Task: Look for space in Sunchales, Argentina from 9th June, 2023 to 16th June, 2023 for 2 adults in price range Rs.8000 to Rs.16000. Place can be entire place with 2 bedrooms having 2 beds and 1 bathroom. Property type can be flat. Amenities needed are: heating, . Booking option can be shelf check-in. Required host language is English.
Action: Mouse moved to (395, 85)
Screenshot: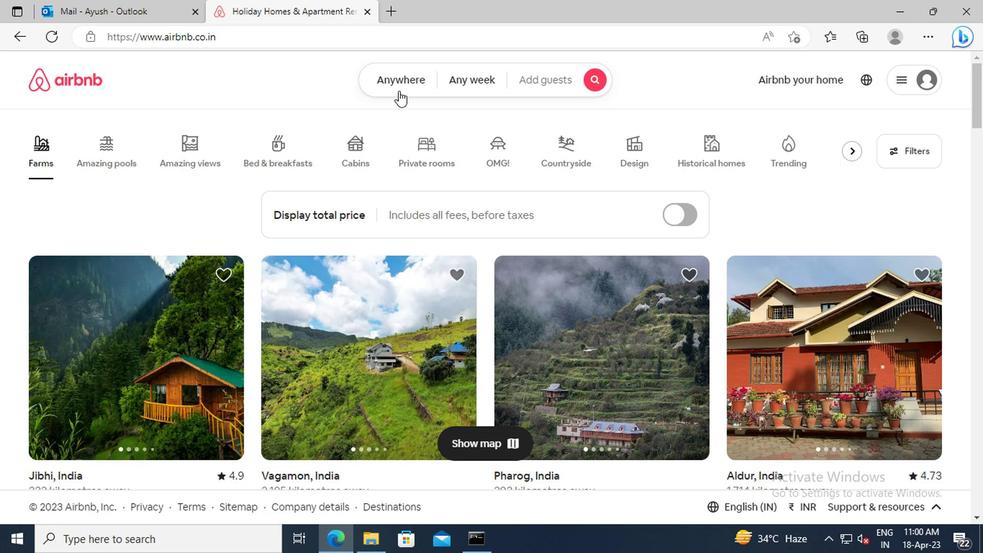 
Action: Mouse pressed left at (395, 85)
Screenshot: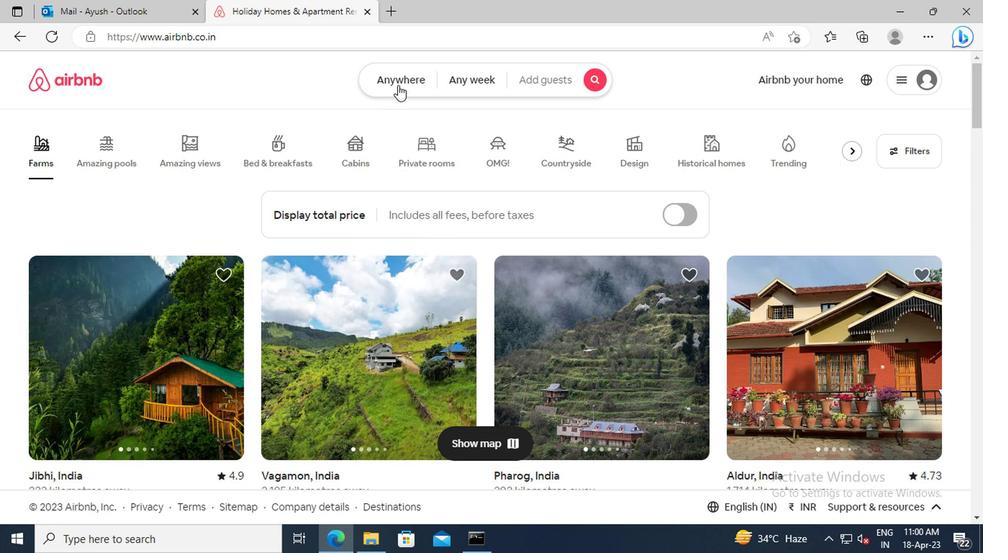 
Action: Mouse moved to (245, 139)
Screenshot: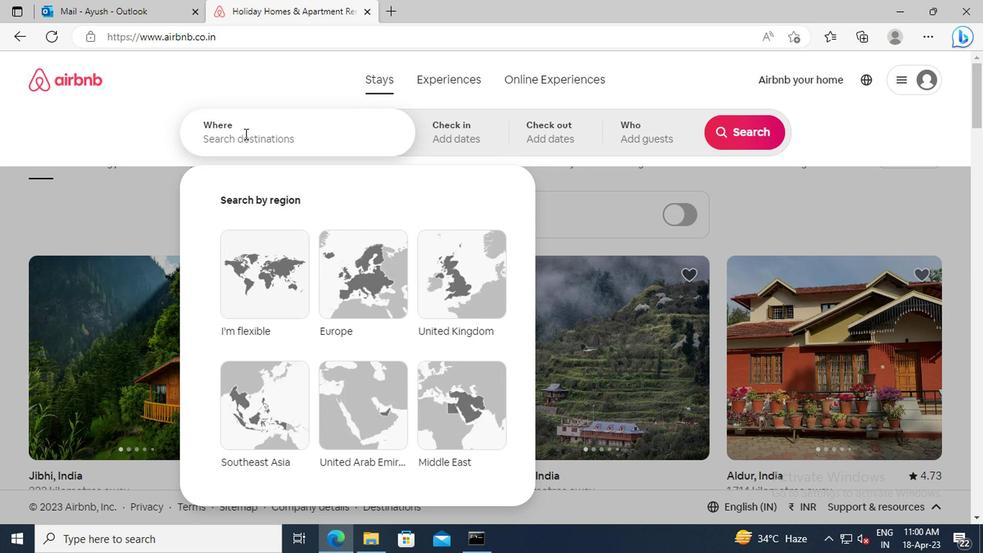 
Action: Mouse pressed left at (245, 139)
Screenshot: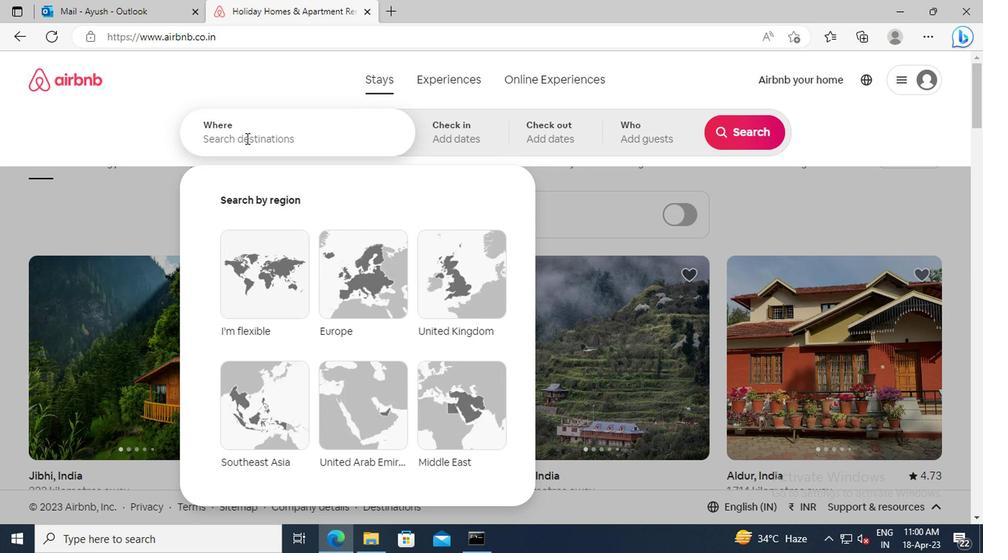 
Action: Key pressed <Key.shift>SUNCHALES,<Key.space><Key.shift>ARGENTINA<Key.enter>
Screenshot: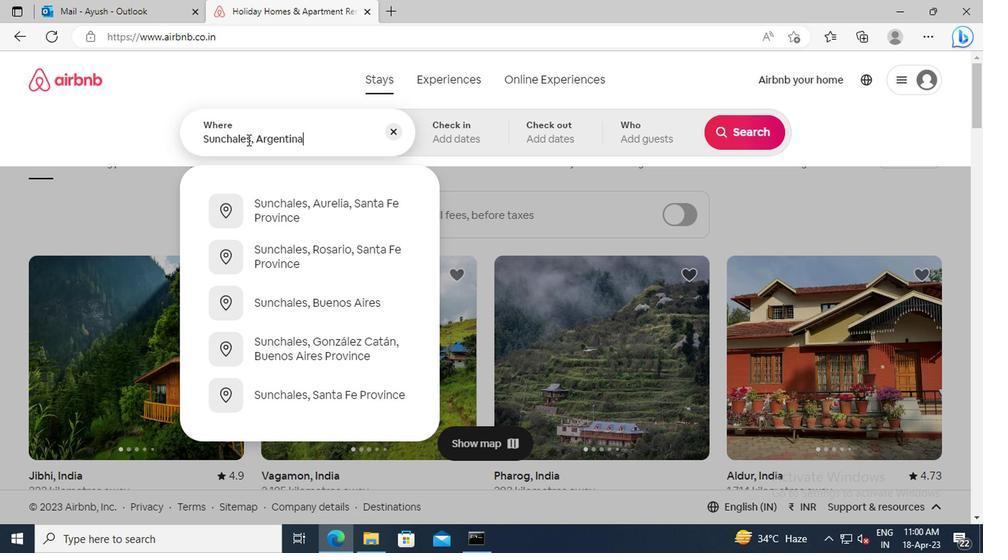 
Action: Mouse moved to (731, 249)
Screenshot: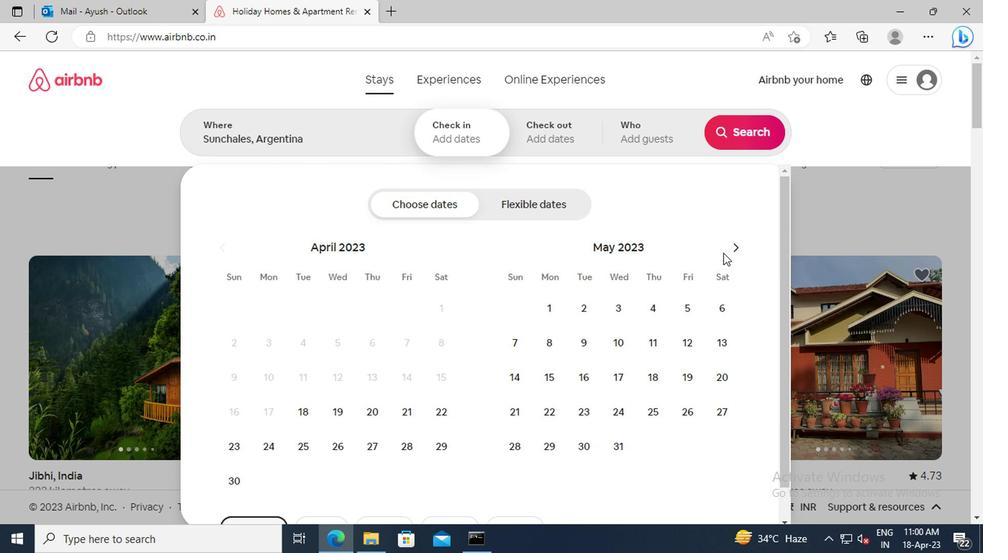 
Action: Mouse pressed left at (731, 249)
Screenshot: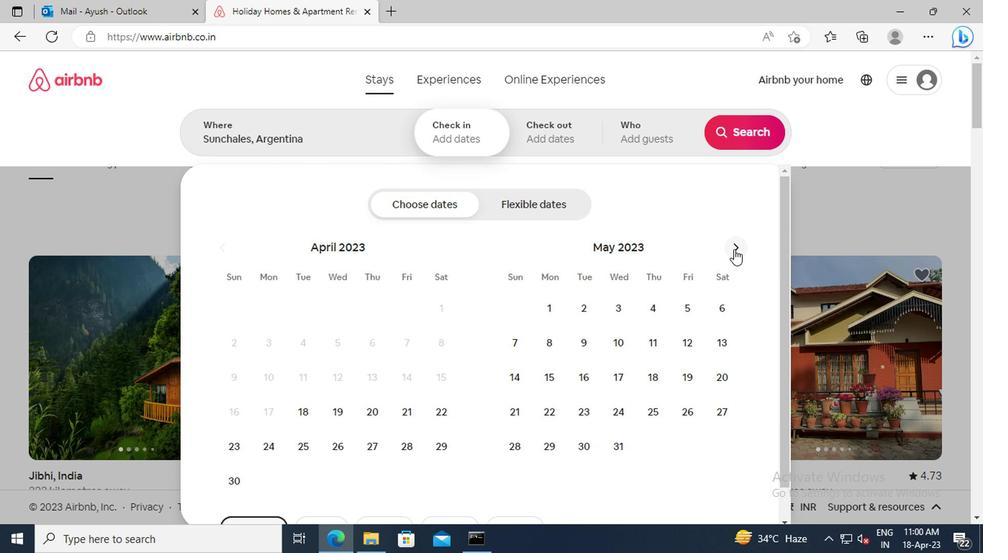 
Action: Mouse moved to (690, 348)
Screenshot: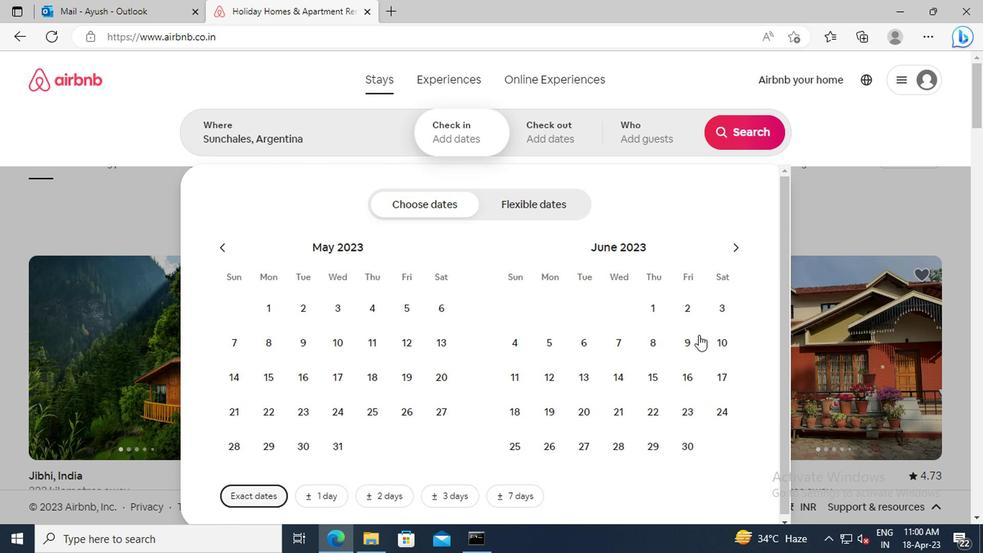 
Action: Mouse pressed left at (690, 348)
Screenshot: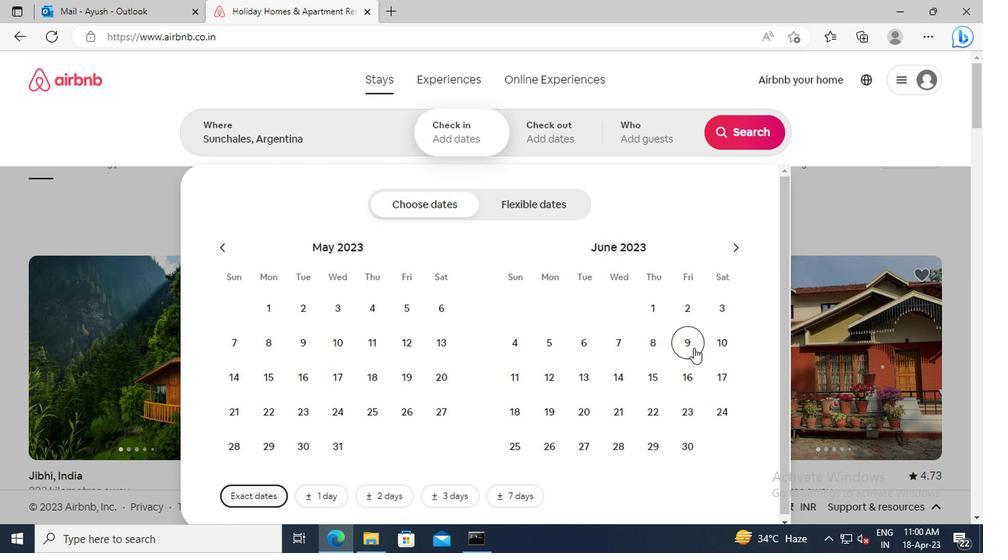 
Action: Mouse moved to (688, 374)
Screenshot: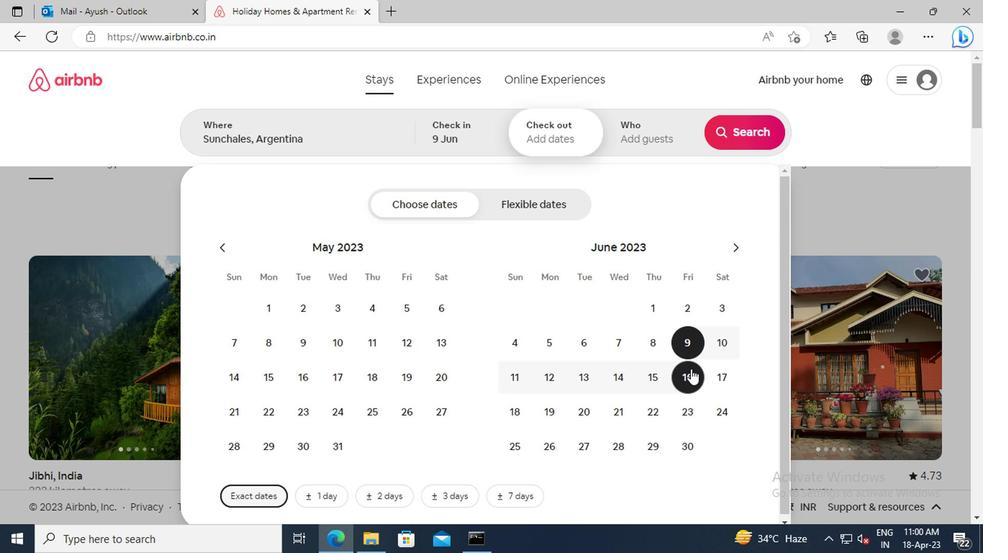 
Action: Mouse pressed left at (688, 374)
Screenshot: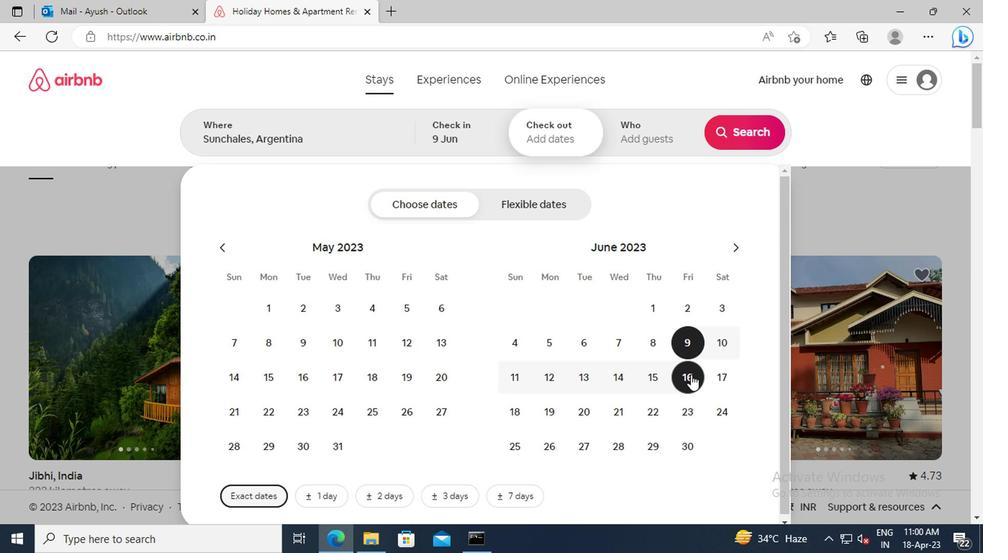 
Action: Mouse moved to (642, 143)
Screenshot: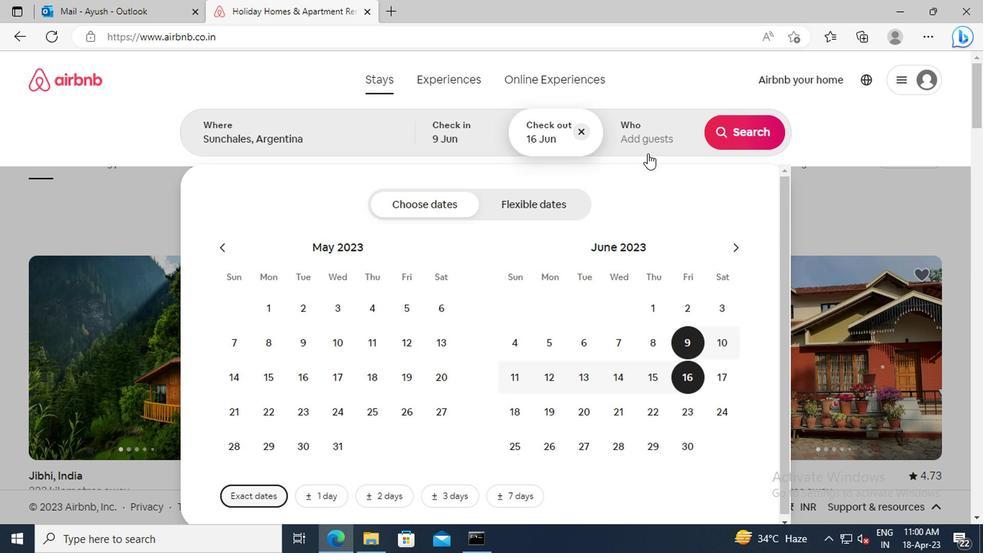 
Action: Mouse pressed left at (642, 143)
Screenshot: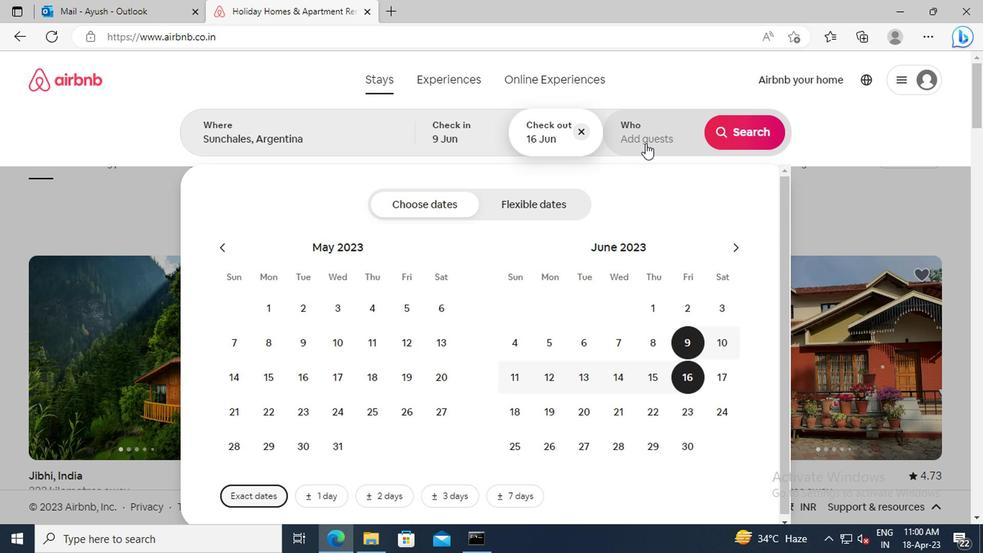 
Action: Mouse moved to (745, 209)
Screenshot: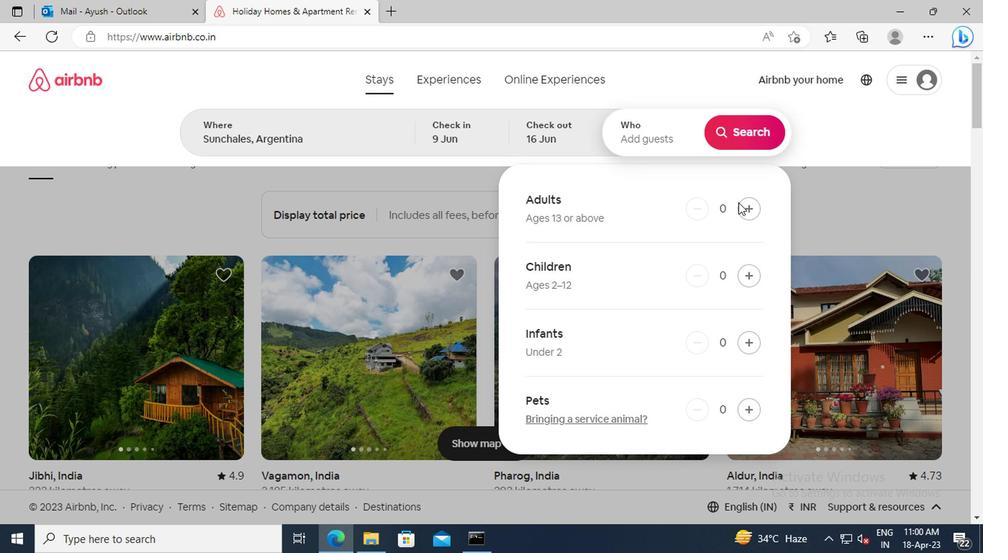 
Action: Mouse pressed left at (745, 209)
Screenshot: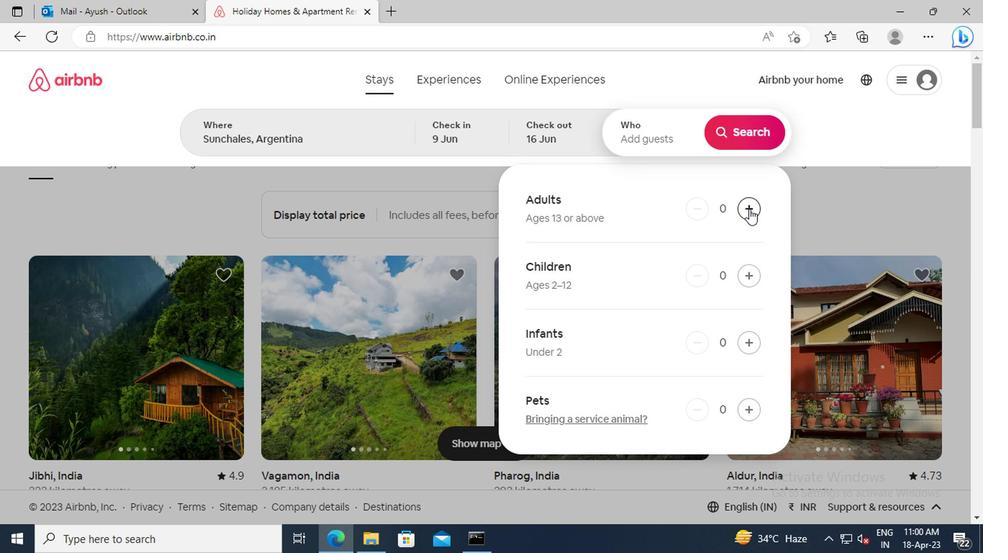 
Action: Mouse pressed left at (745, 209)
Screenshot: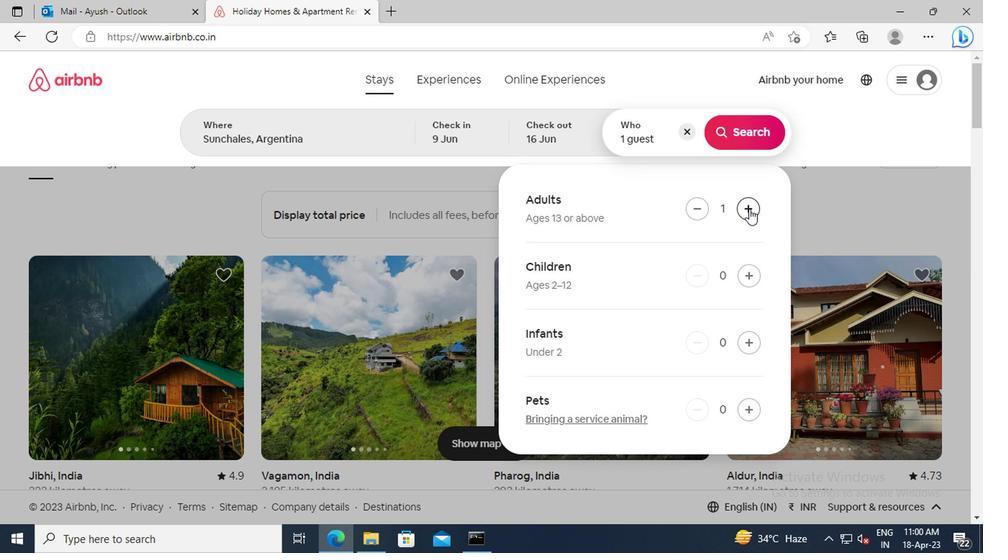 
Action: Mouse moved to (742, 133)
Screenshot: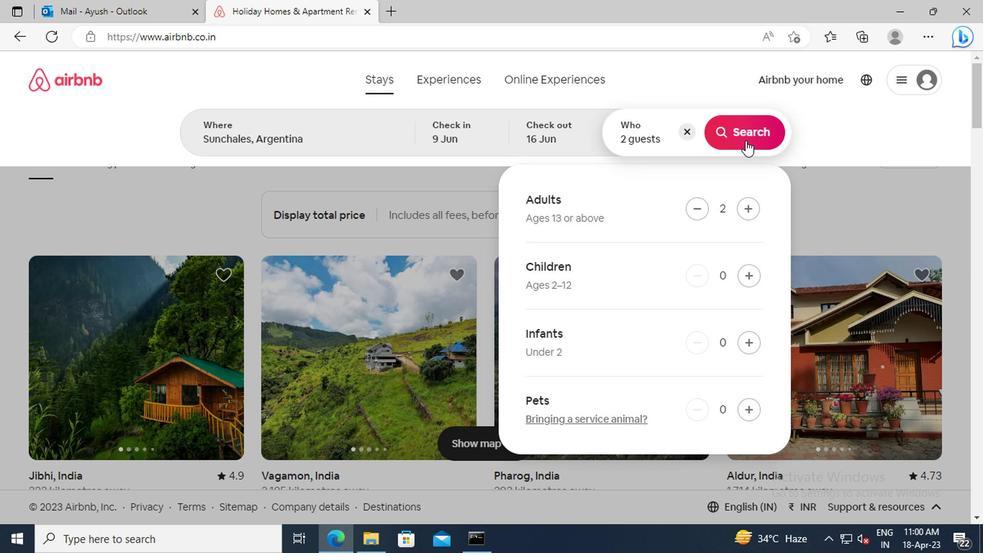 
Action: Mouse pressed left at (742, 133)
Screenshot: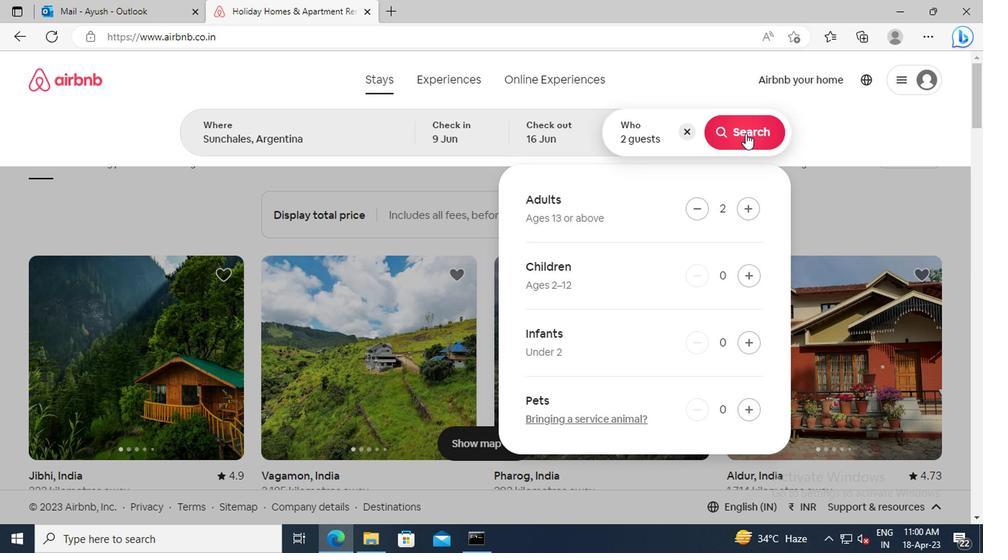 
Action: Mouse moved to (908, 139)
Screenshot: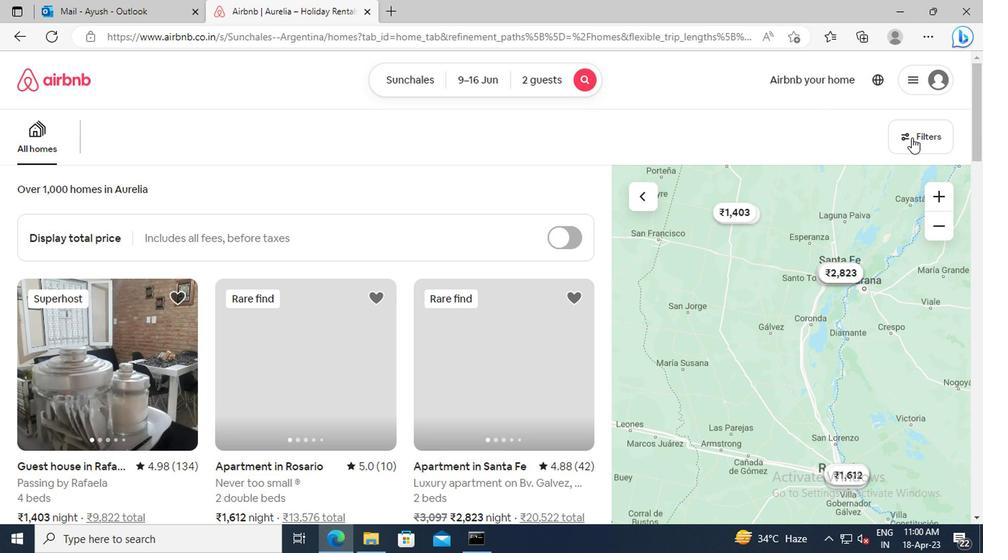
Action: Mouse pressed left at (908, 139)
Screenshot: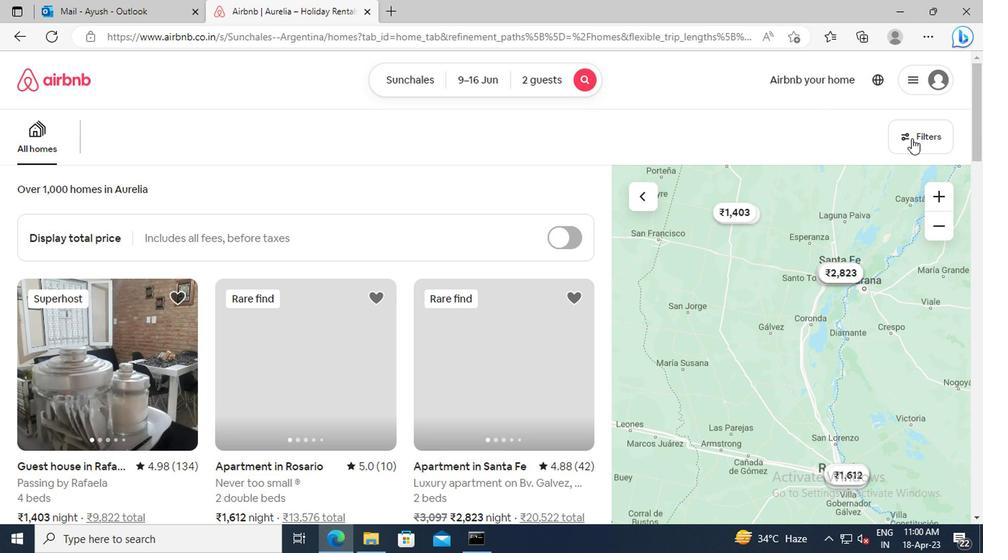 
Action: Mouse moved to (317, 327)
Screenshot: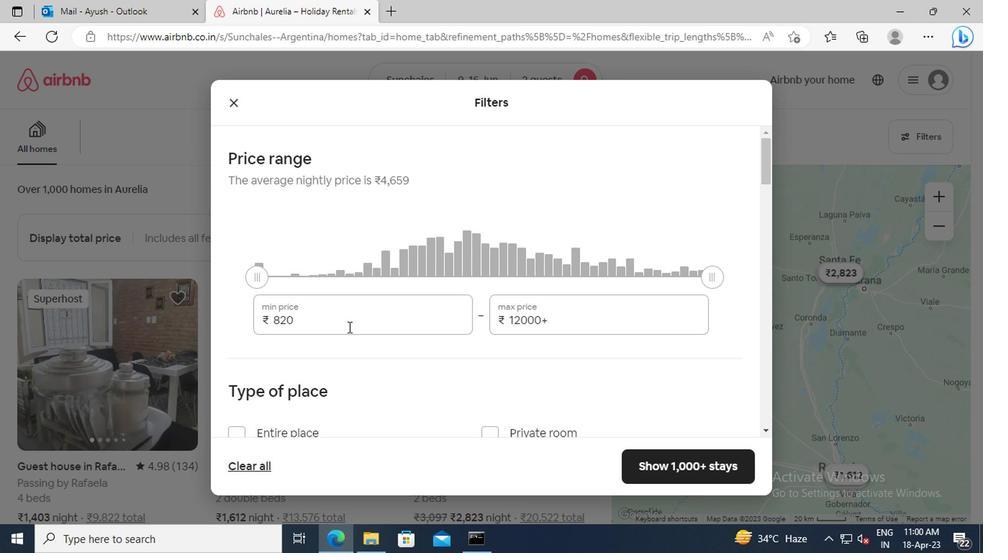 
Action: Mouse pressed left at (317, 327)
Screenshot: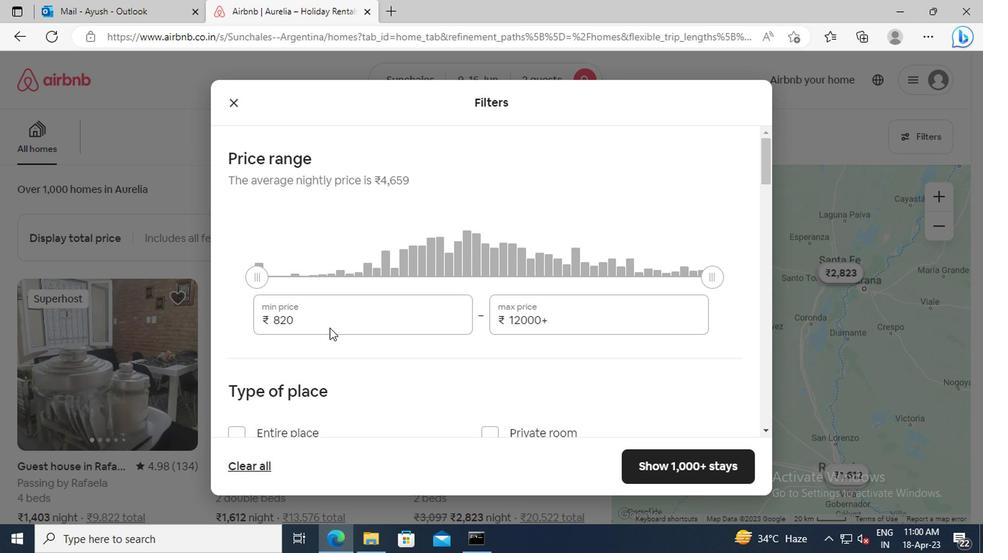 
Action: Mouse moved to (316, 323)
Screenshot: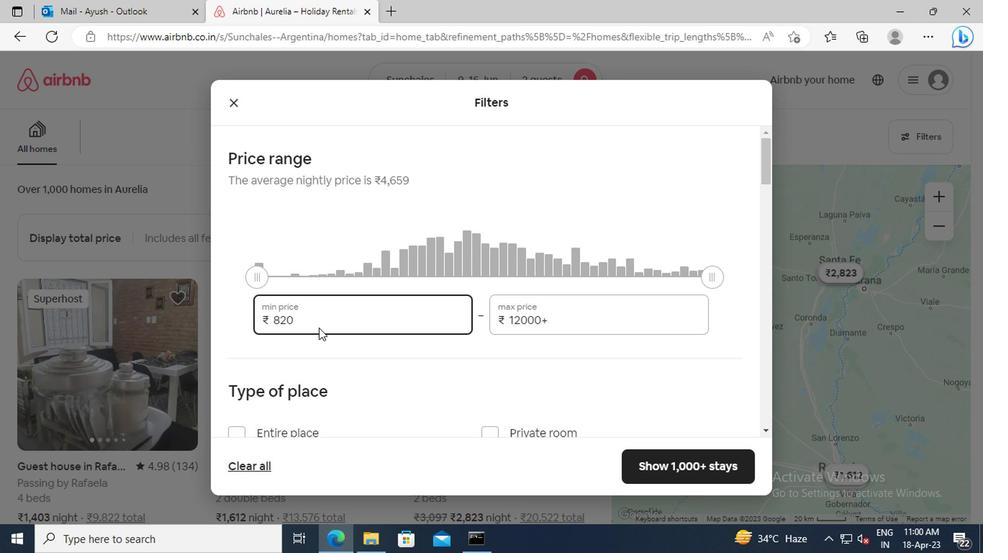 
Action: Key pressed <Key.backspace><Key.backspace><Key.backspace>8000<Key.tab><Key.delete>16000
Screenshot: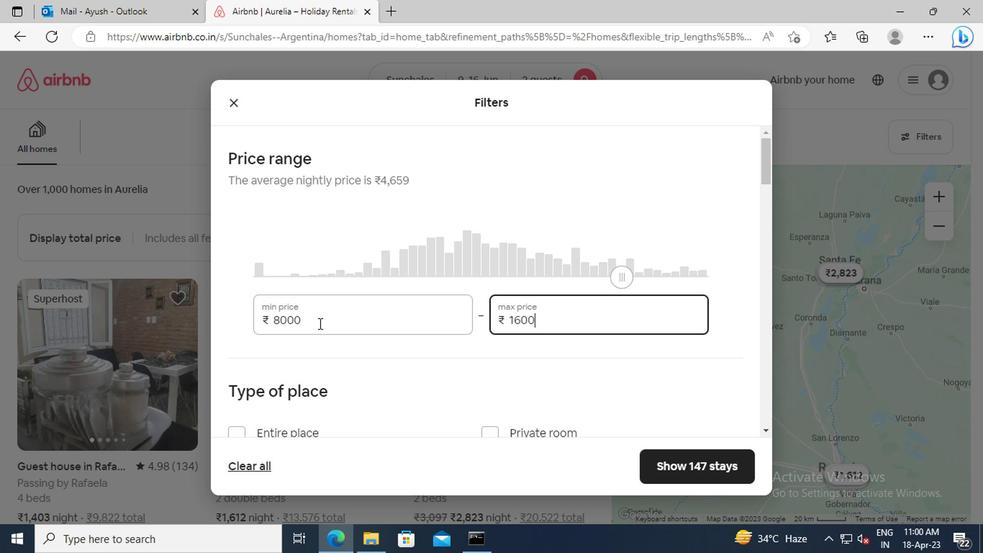 
Action: Mouse scrolled (316, 323) with delta (0, 0)
Screenshot: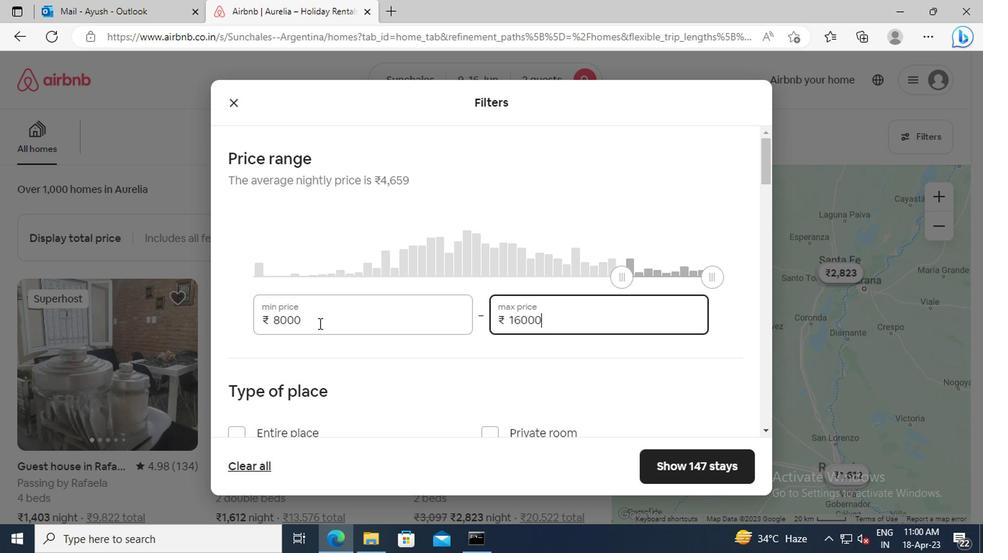 
Action: Mouse moved to (339, 304)
Screenshot: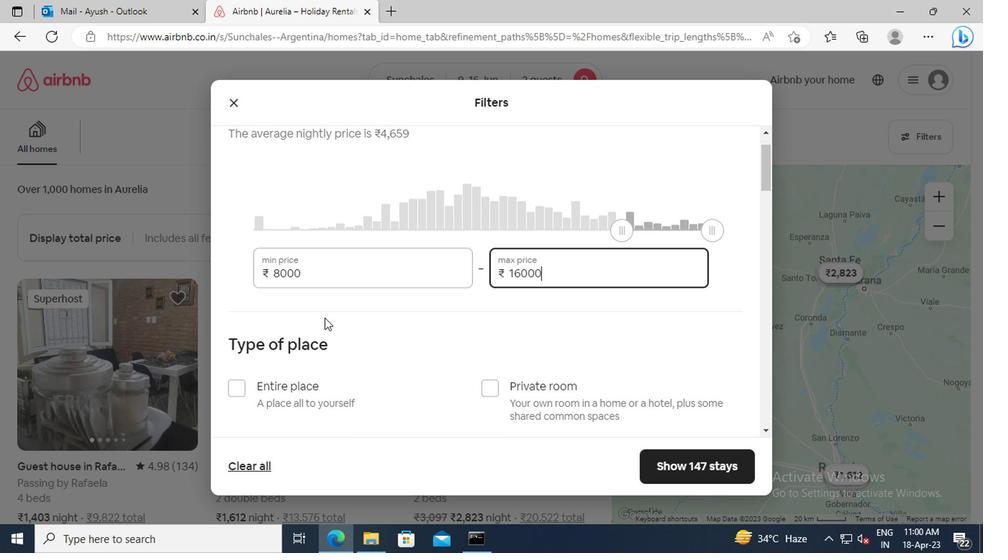 
Action: Mouse scrolled (339, 304) with delta (0, 0)
Screenshot: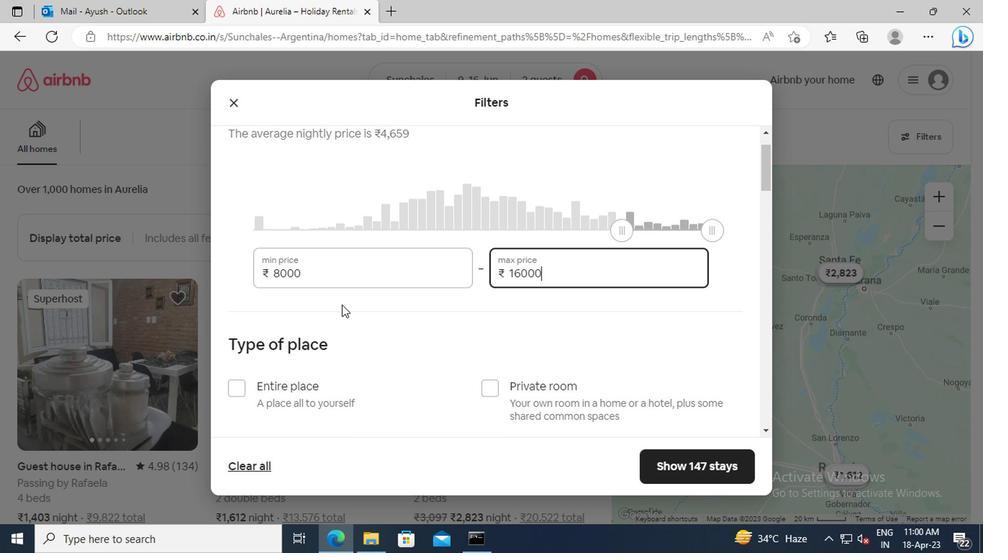 
Action: Mouse moved to (238, 341)
Screenshot: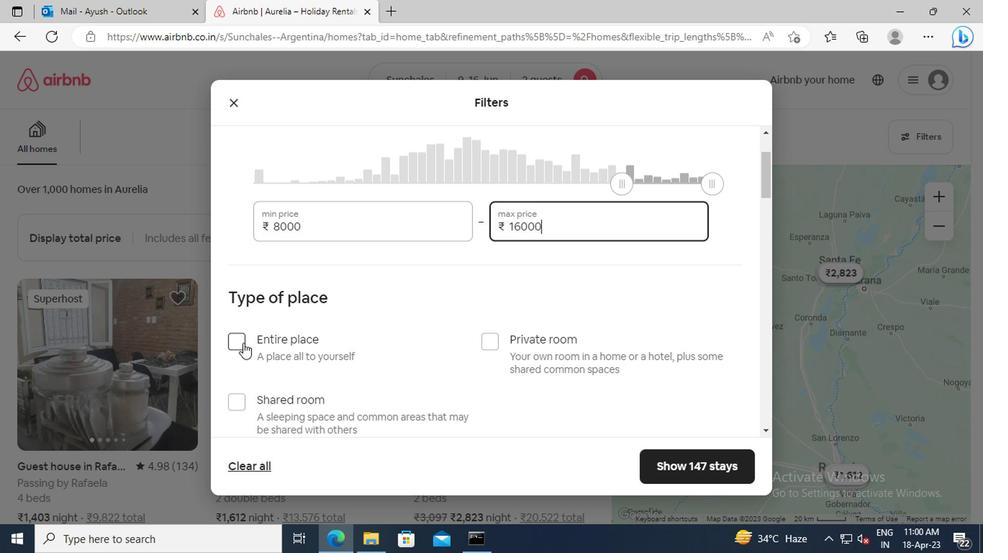
Action: Mouse pressed left at (238, 341)
Screenshot: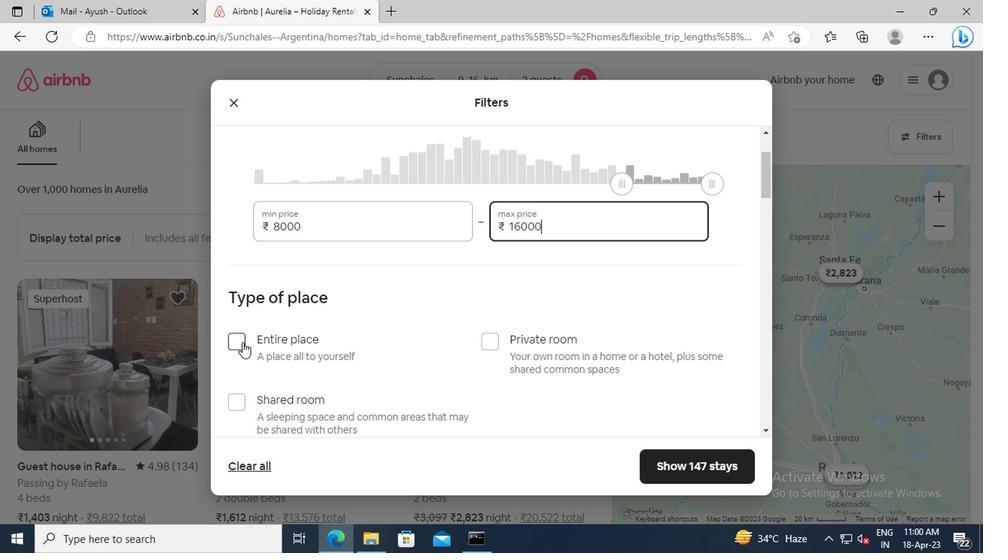 
Action: Mouse moved to (417, 314)
Screenshot: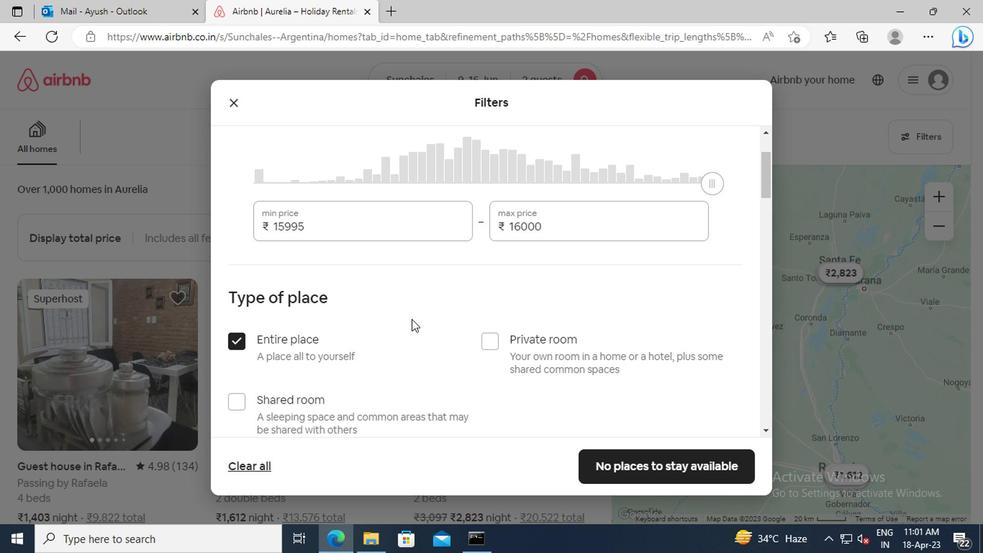 
Action: Mouse scrolled (417, 313) with delta (0, -1)
Screenshot: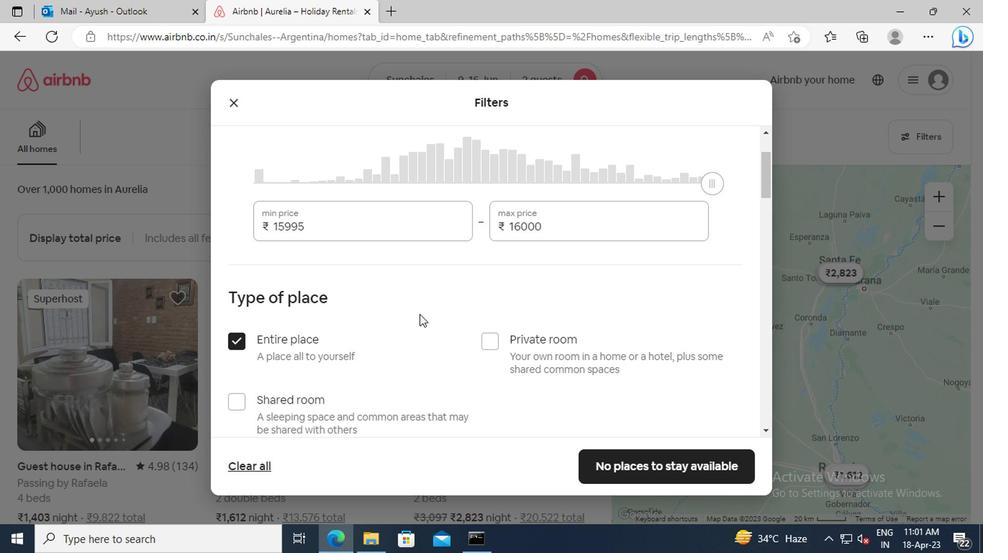 
Action: Mouse scrolled (417, 313) with delta (0, -1)
Screenshot: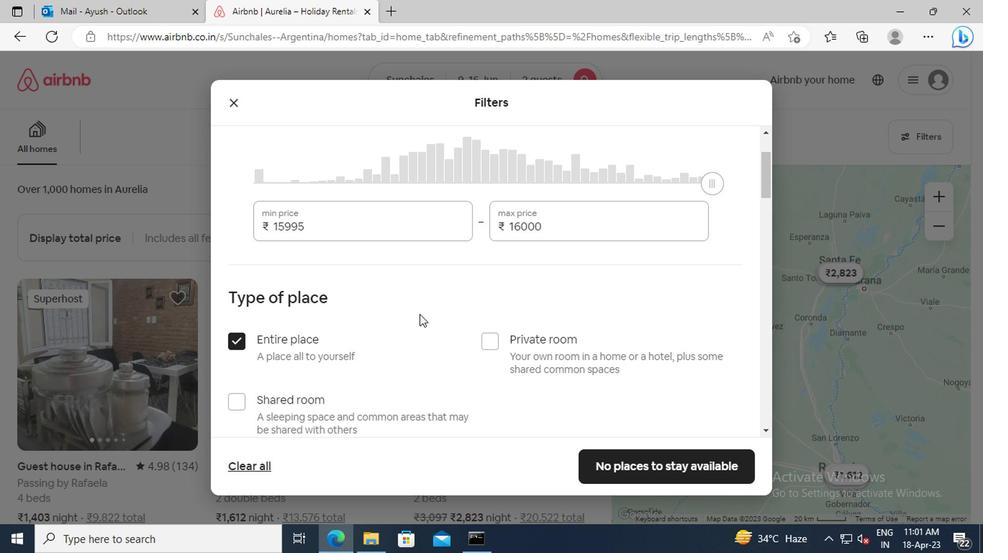 
Action: Mouse scrolled (417, 313) with delta (0, -1)
Screenshot: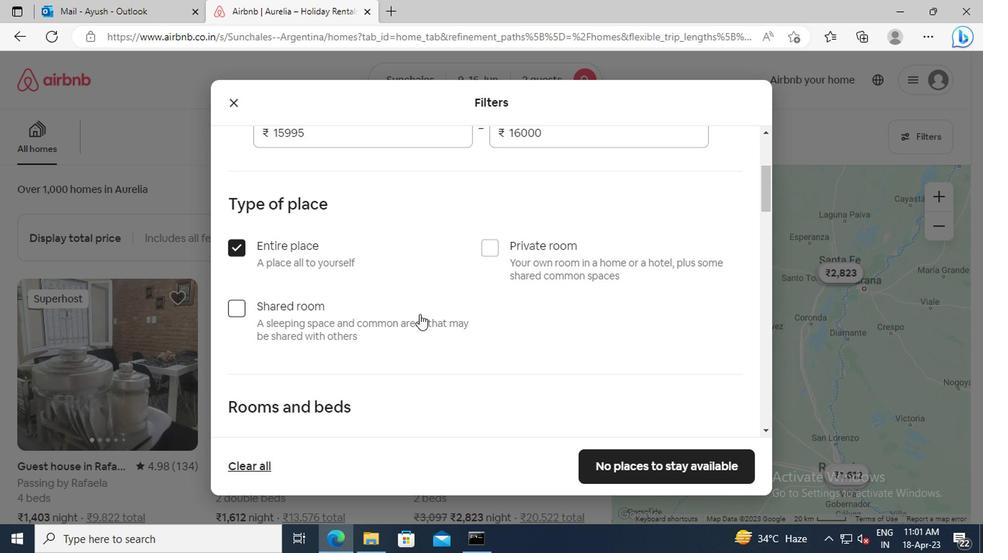 
Action: Mouse scrolled (417, 313) with delta (0, -1)
Screenshot: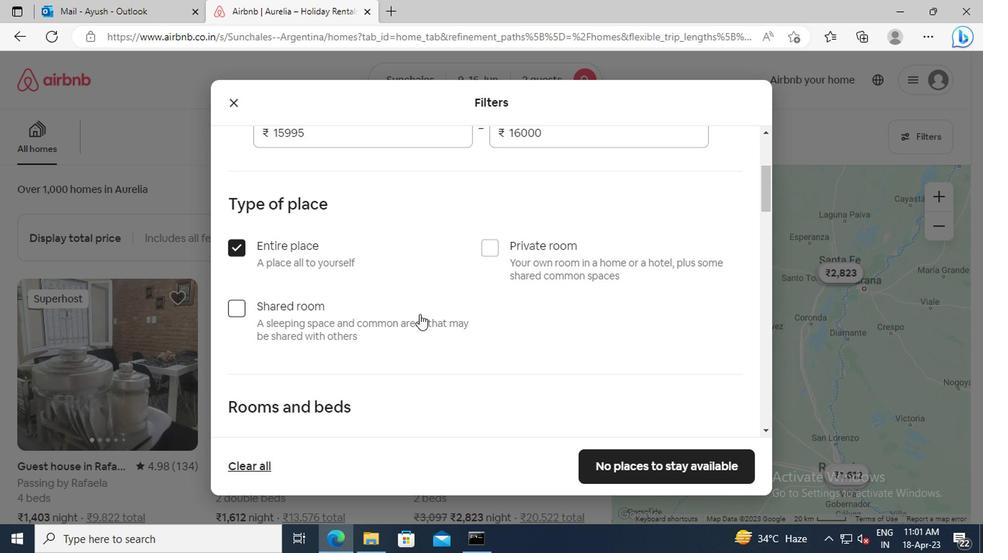 
Action: Mouse moved to (425, 273)
Screenshot: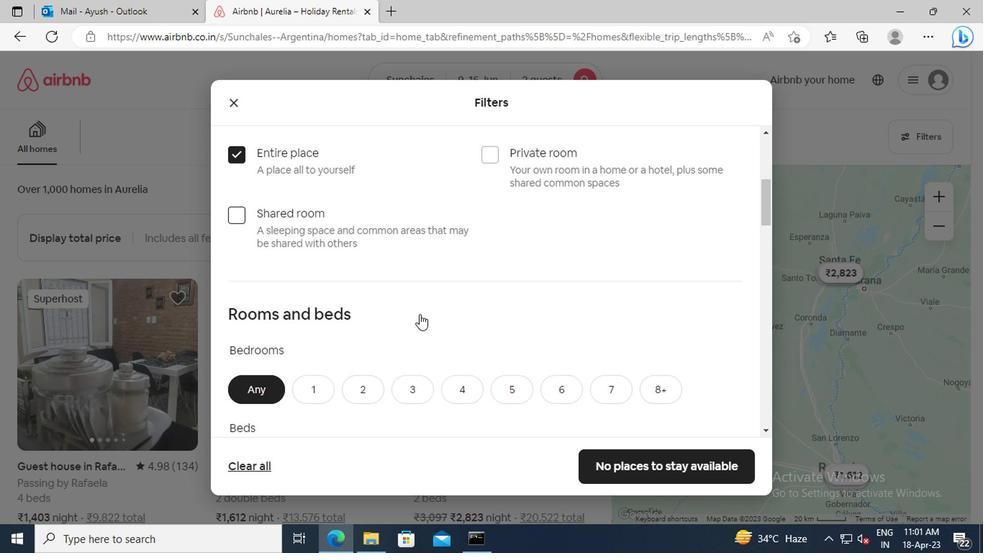 
Action: Mouse scrolled (425, 272) with delta (0, 0)
Screenshot: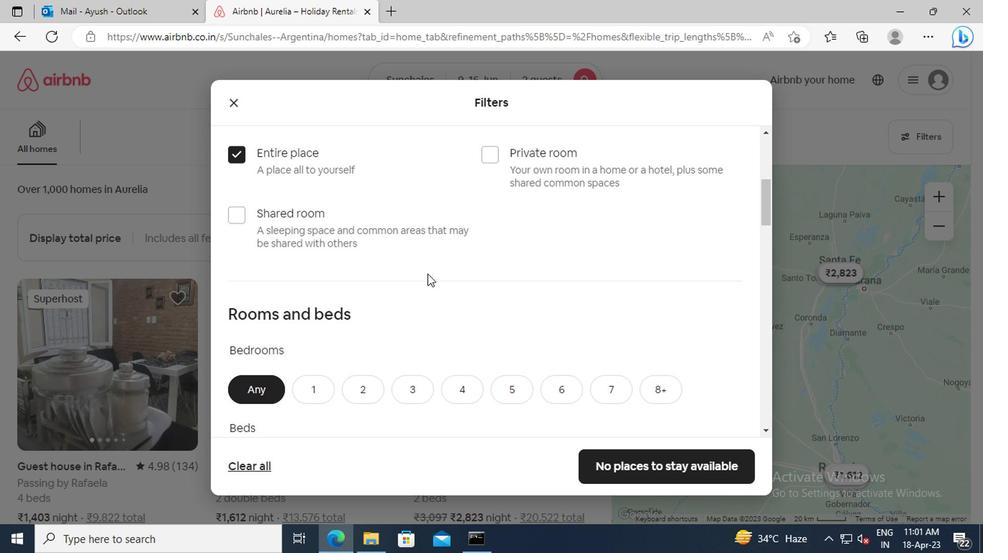 
Action: Mouse scrolled (425, 272) with delta (0, 0)
Screenshot: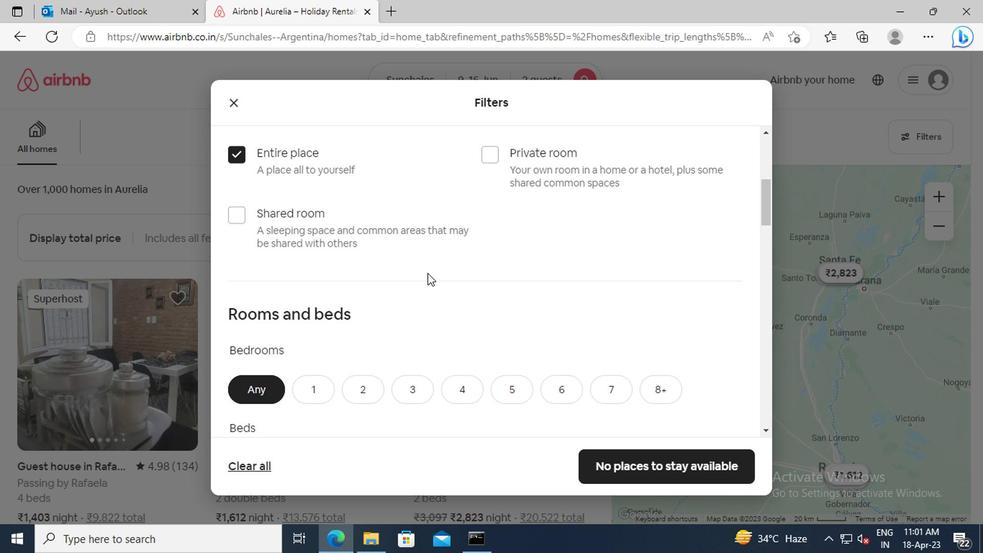 
Action: Mouse moved to (366, 295)
Screenshot: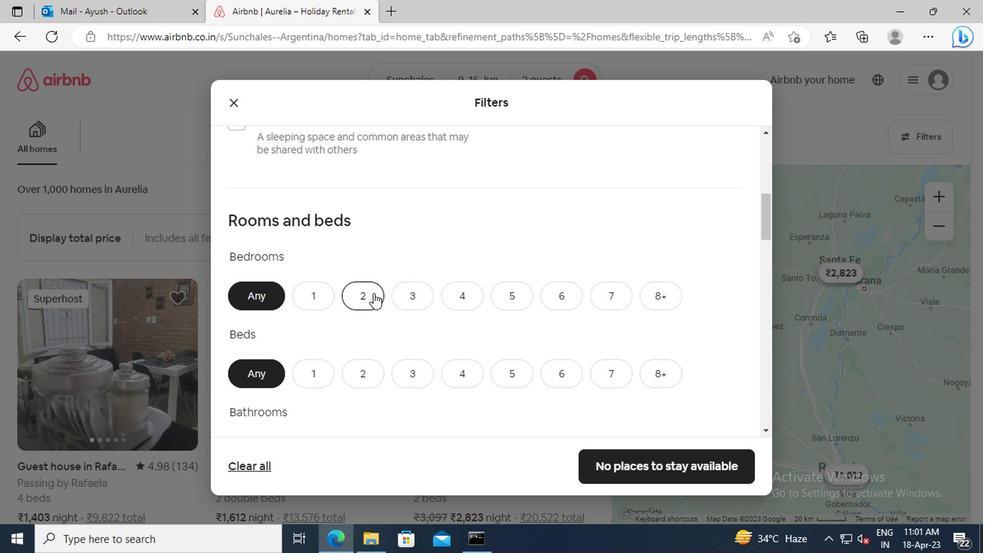 
Action: Mouse pressed left at (366, 295)
Screenshot: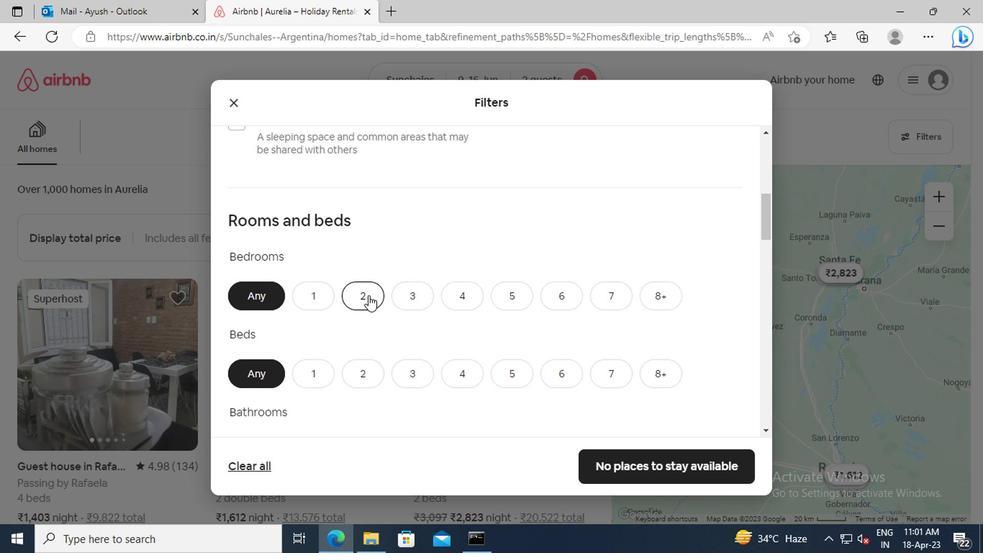 
Action: Mouse scrolled (366, 295) with delta (0, 0)
Screenshot: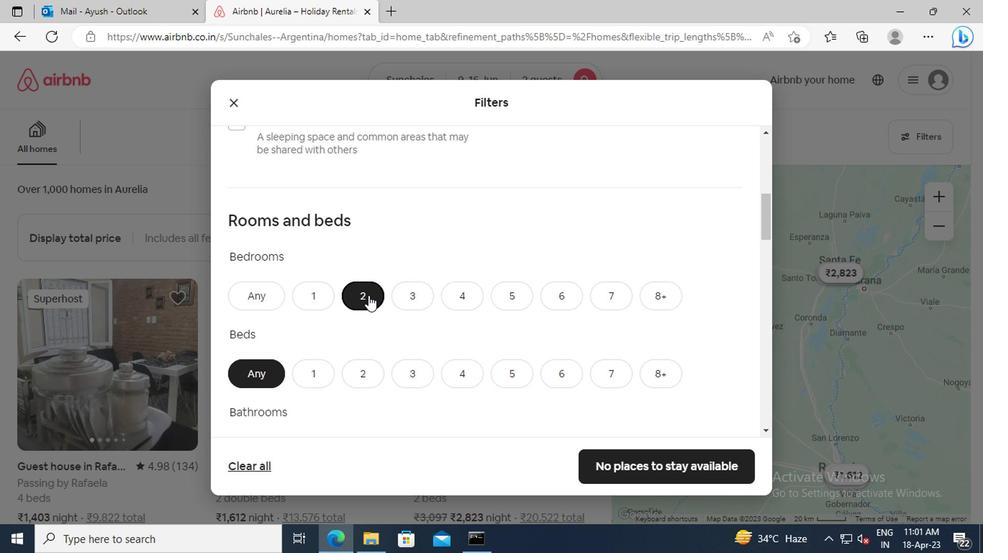 
Action: Mouse moved to (366, 325)
Screenshot: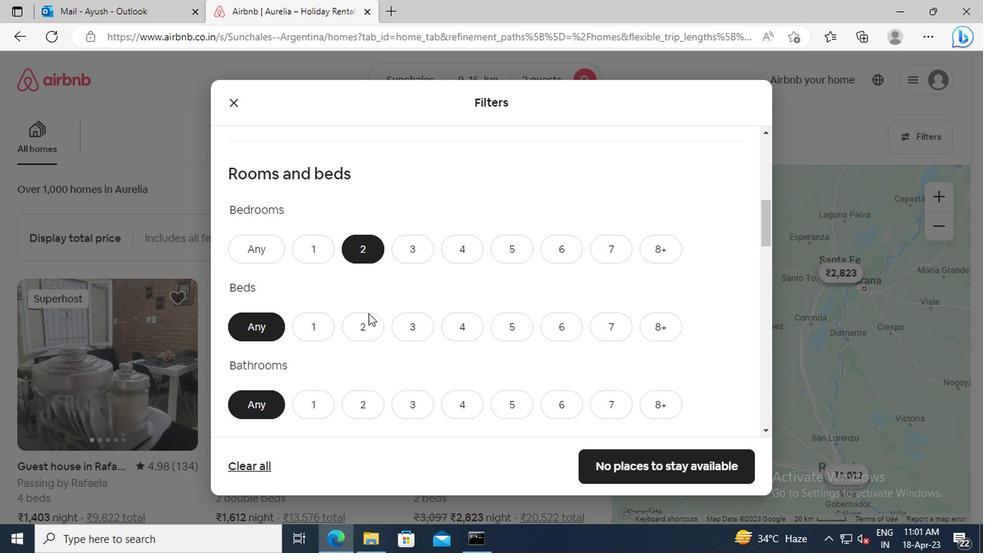 
Action: Mouse pressed left at (366, 325)
Screenshot: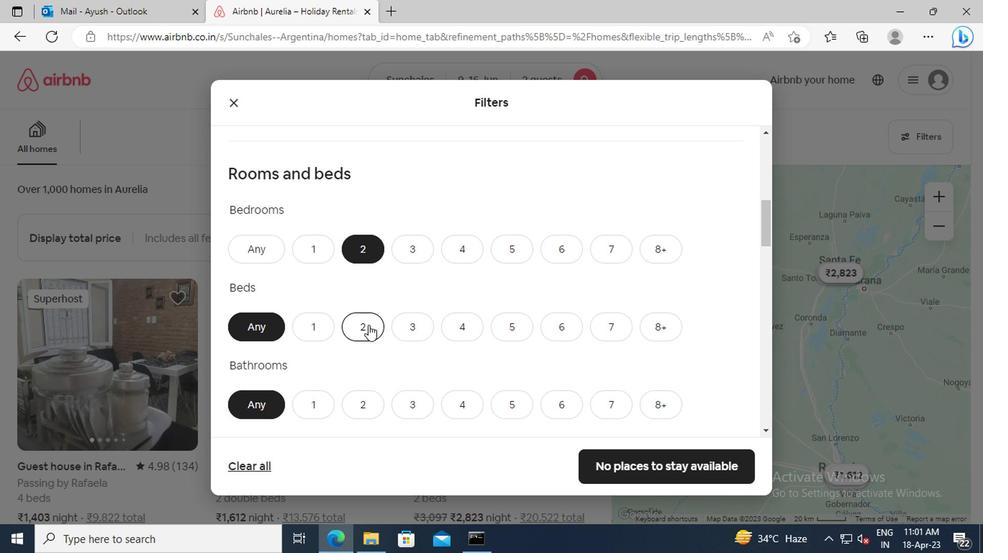 
Action: Mouse scrolled (366, 324) with delta (0, -1)
Screenshot: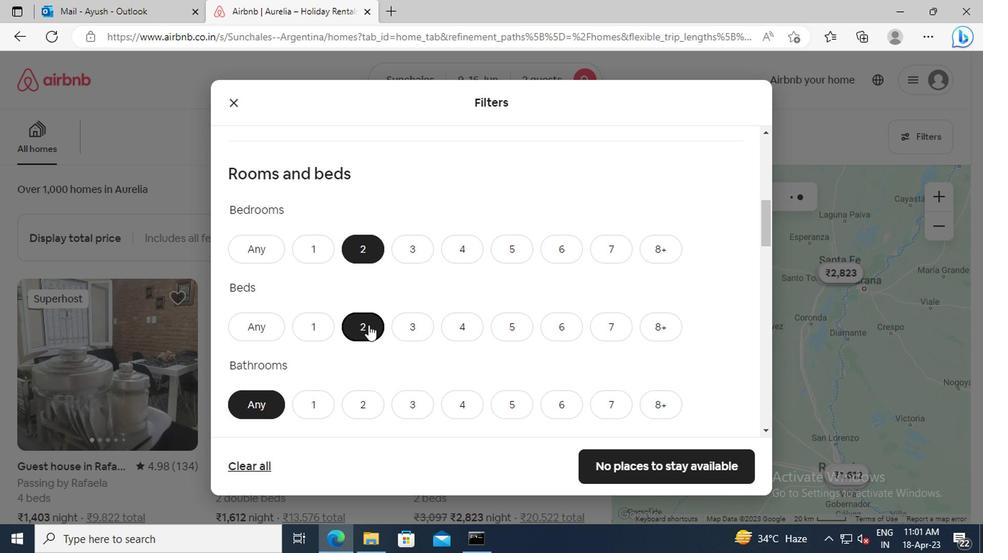
Action: Mouse scrolled (366, 324) with delta (0, -1)
Screenshot: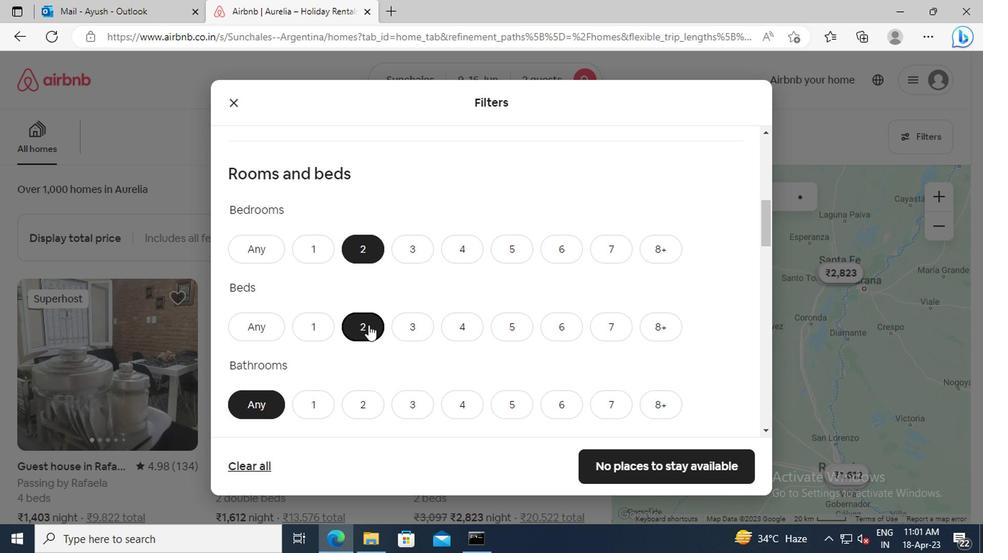 
Action: Mouse moved to (321, 317)
Screenshot: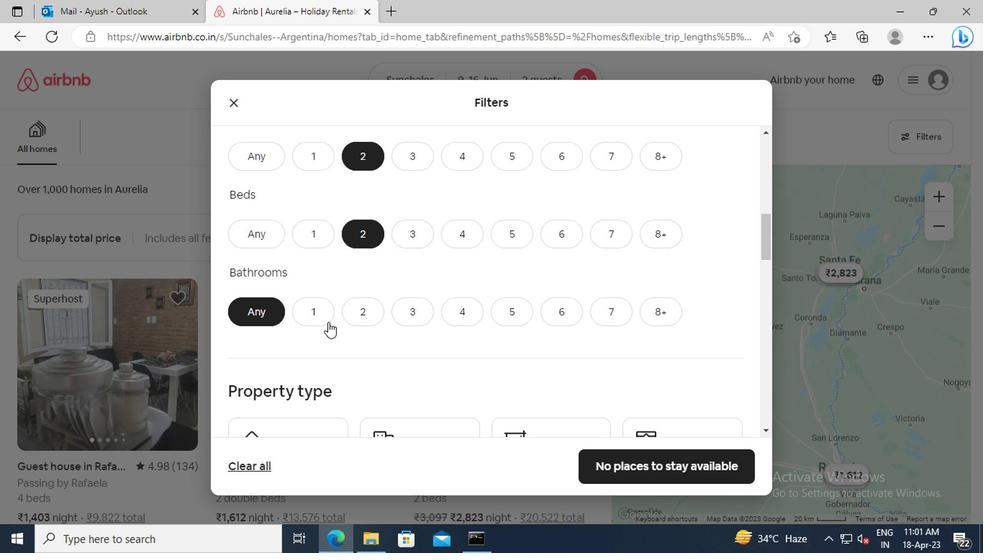 
Action: Mouse pressed left at (321, 317)
Screenshot: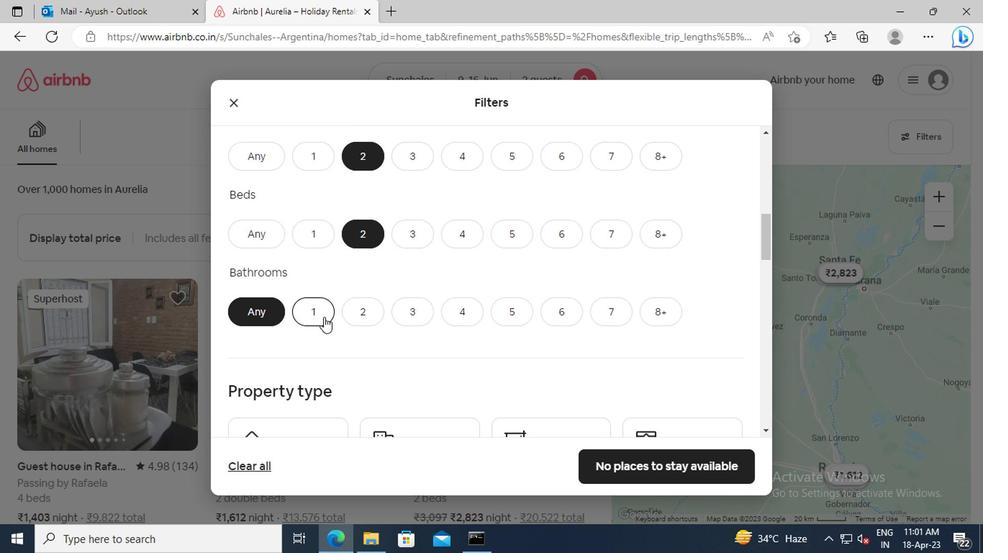 
Action: Mouse scrolled (321, 316) with delta (0, 0)
Screenshot: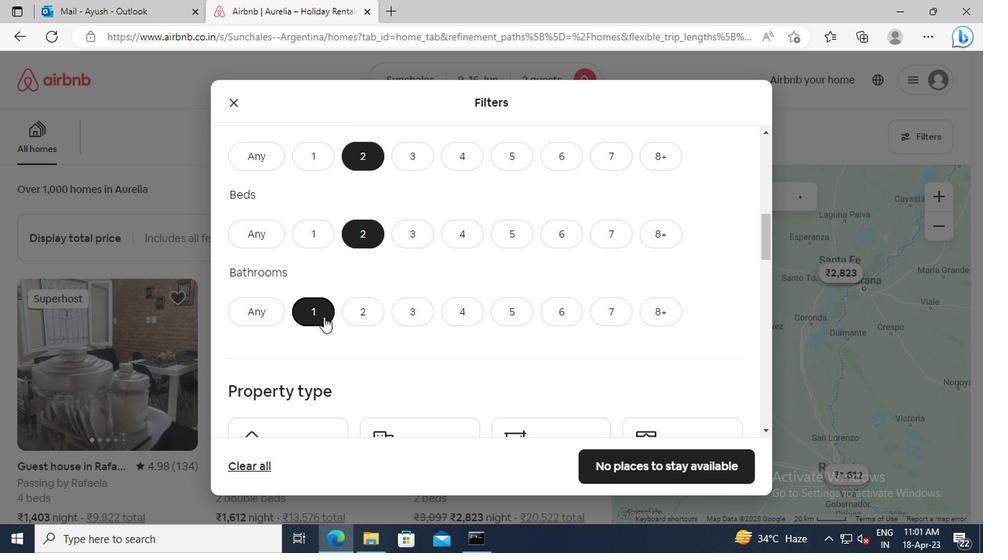 
Action: Mouse scrolled (321, 316) with delta (0, 0)
Screenshot: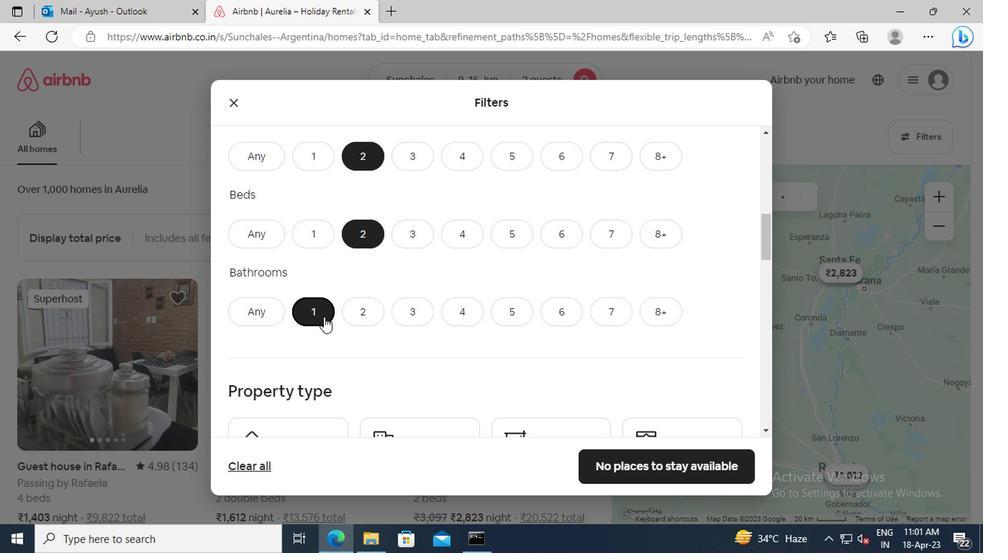 
Action: Mouse moved to (343, 293)
Screenshot: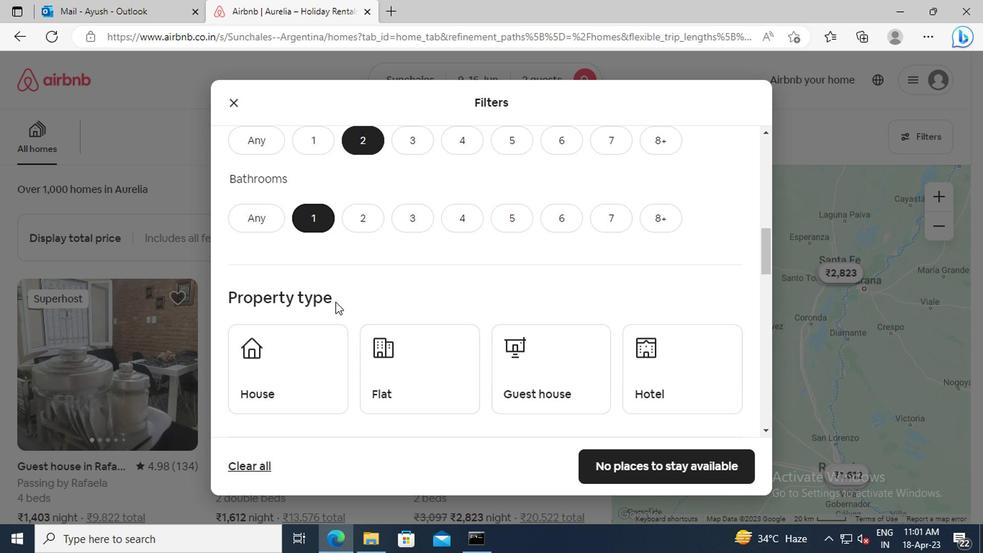 
Action: Mouse scrolled (343, 292) with delta (0, -1)
Screenshot: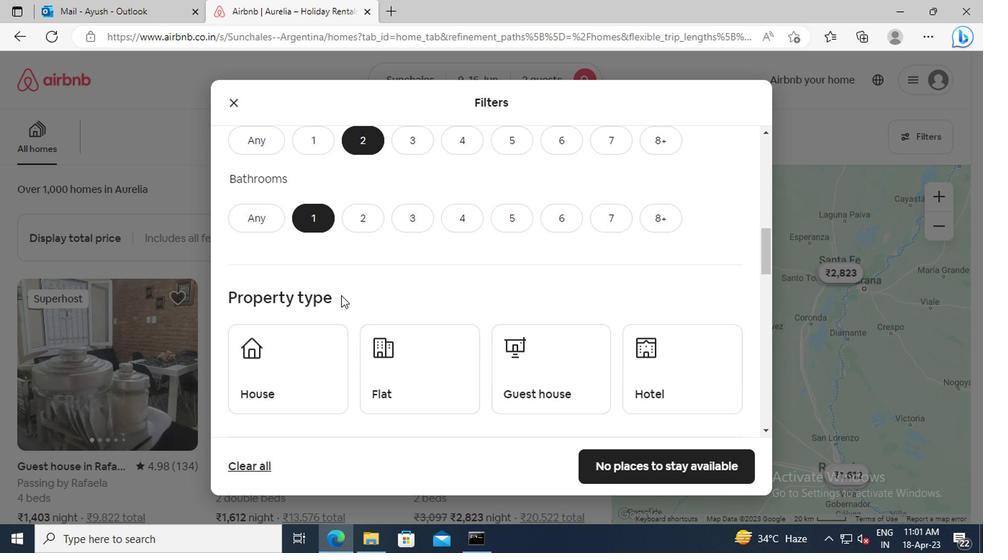 
Action: Mouse moved to (396, 309)
Screenshot: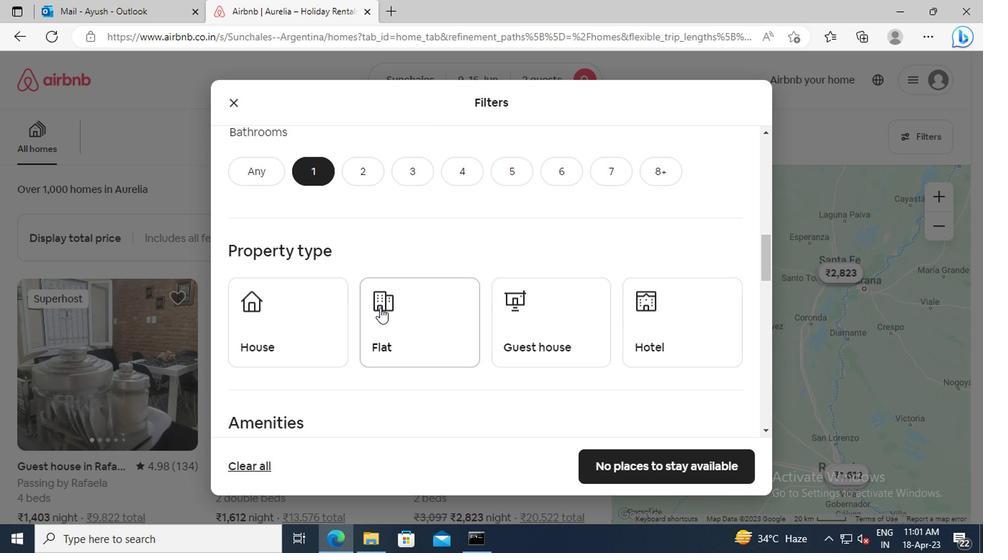 
Action: Mouse pressed left at (396, 309)
Screenshot: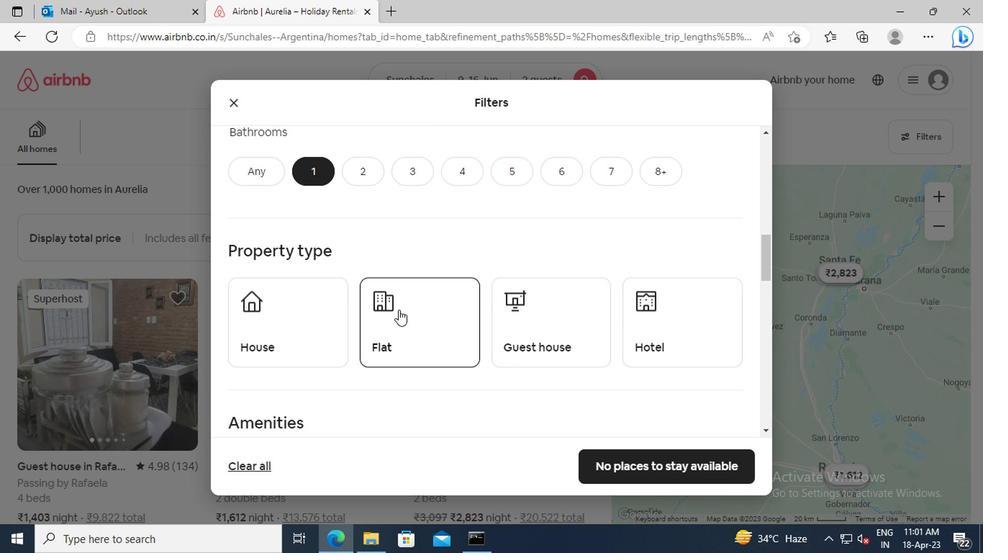 
Action: Mouse moved to (339, 318)
Screenshot: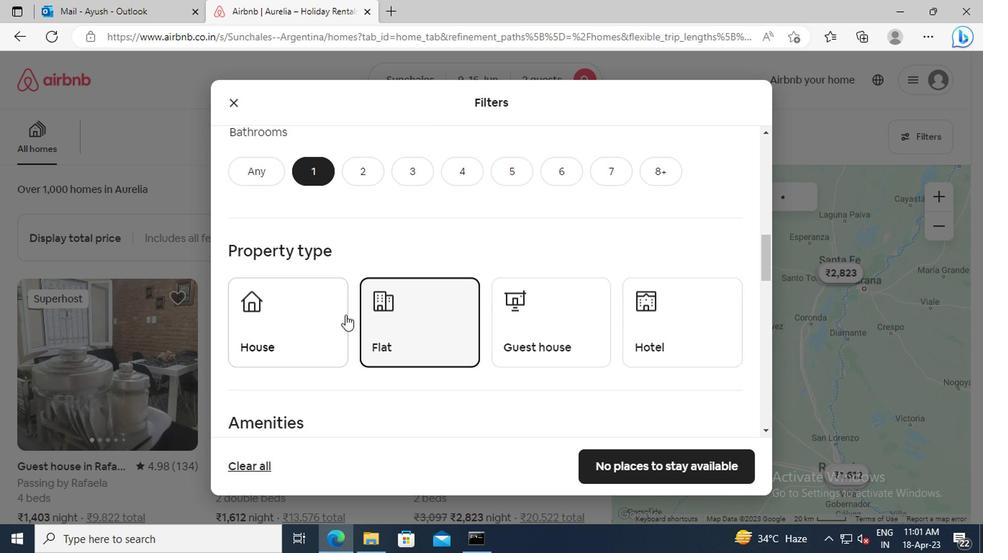 
Action: Mouse scrolled (339, 317) with delta (0, -1)
Screenshot: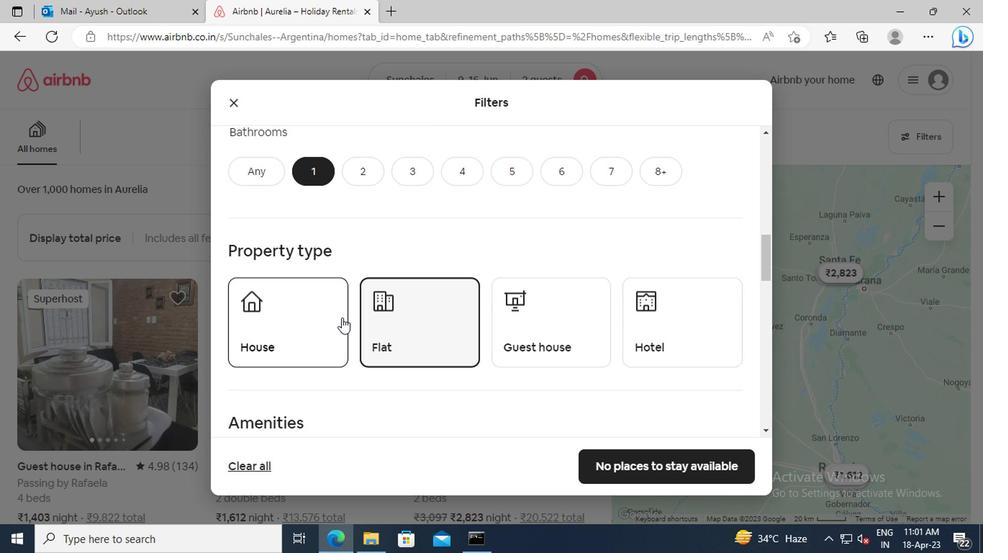 
Action: Mouse moved to (350, 334)
Screenshot: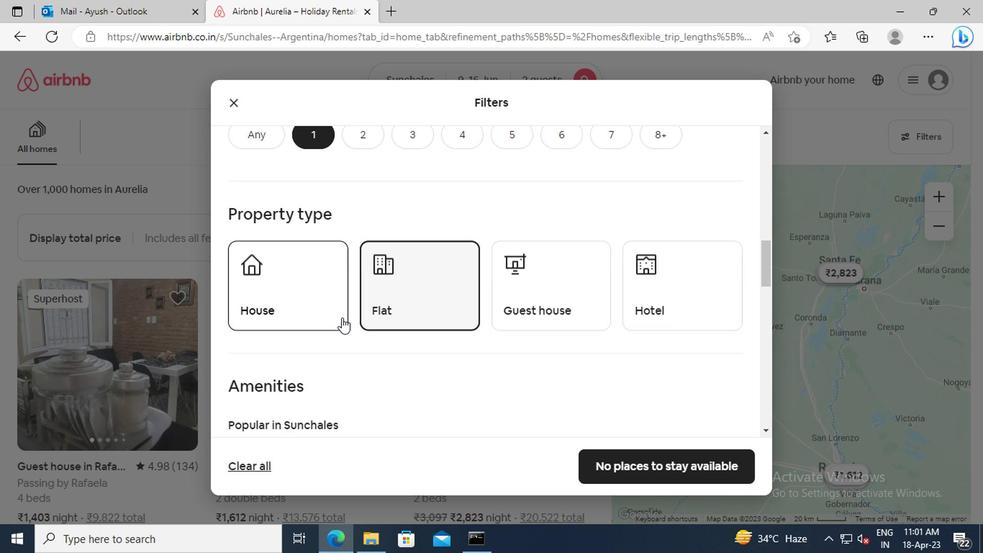 
Action: Mouse scrolled (350, 332) with delta (0, -1)
Screenshot: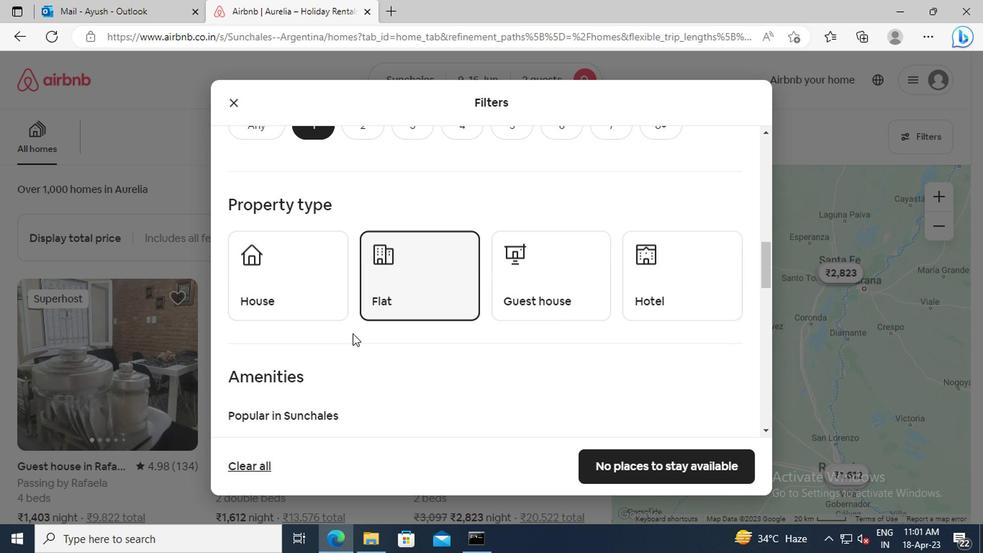 
Action: Mouse moved to (352, 326)
Screenshot: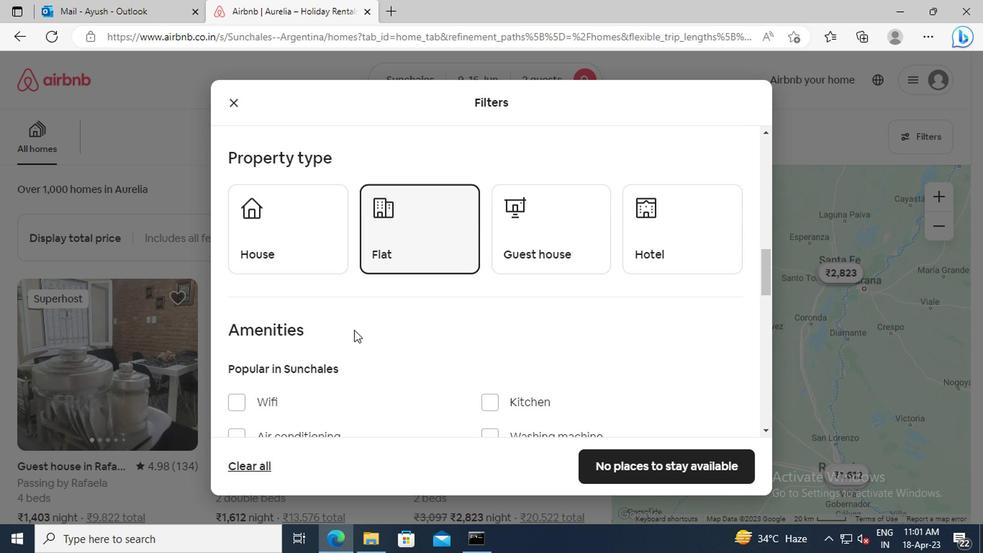 
Action: Mouse scrolled (352, 325) with delta (0, -1)
Screenshot: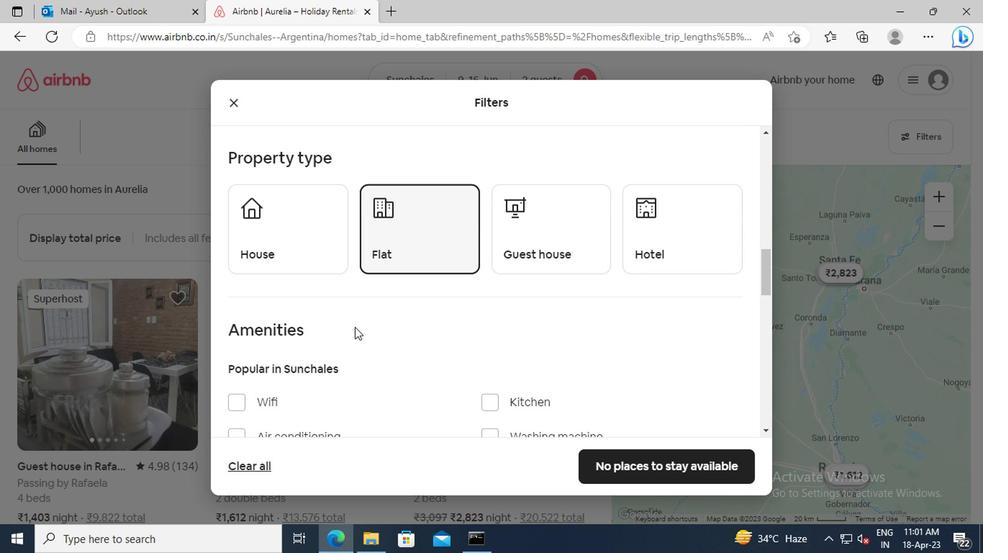 
Action: Mouse scrolled (352, 325) with delta (0, -1)
Screenshot: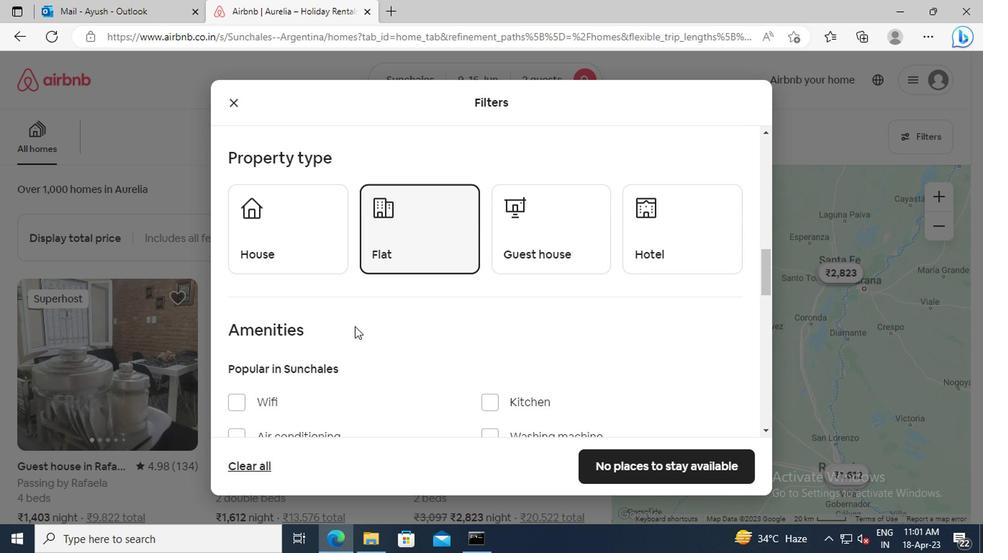 
Action: Mouse moved to (357, 309)
Screenshot: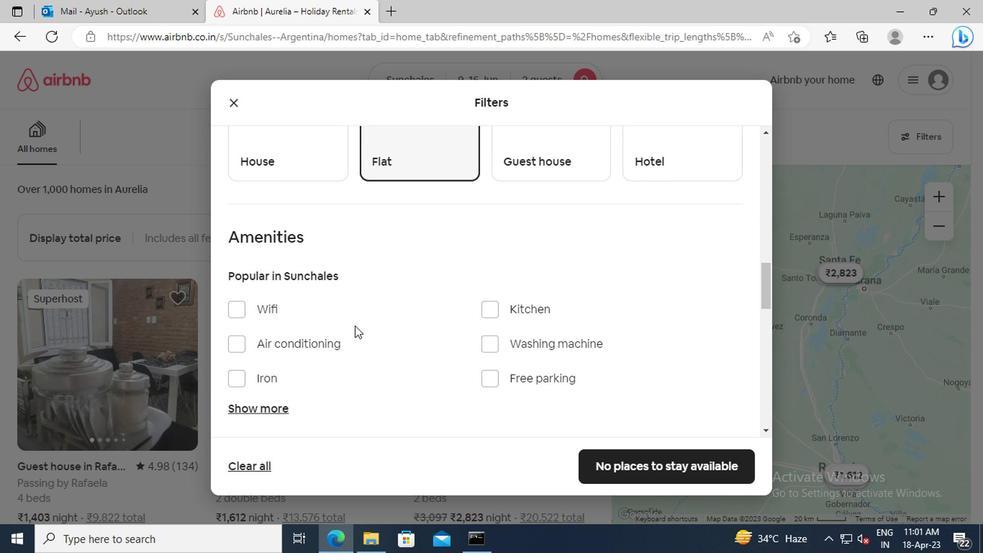 
Action: Mouse scrolled (357, 309) with delta (0, 0)
Screenshot: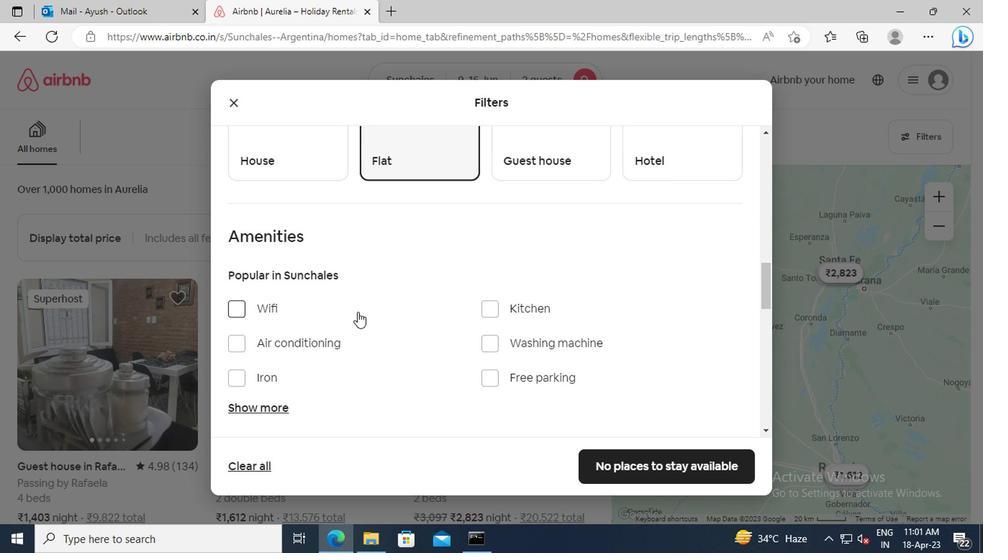 
Action: Mouse scrolled (357, 309) with delta (0, 0)
Screenshot: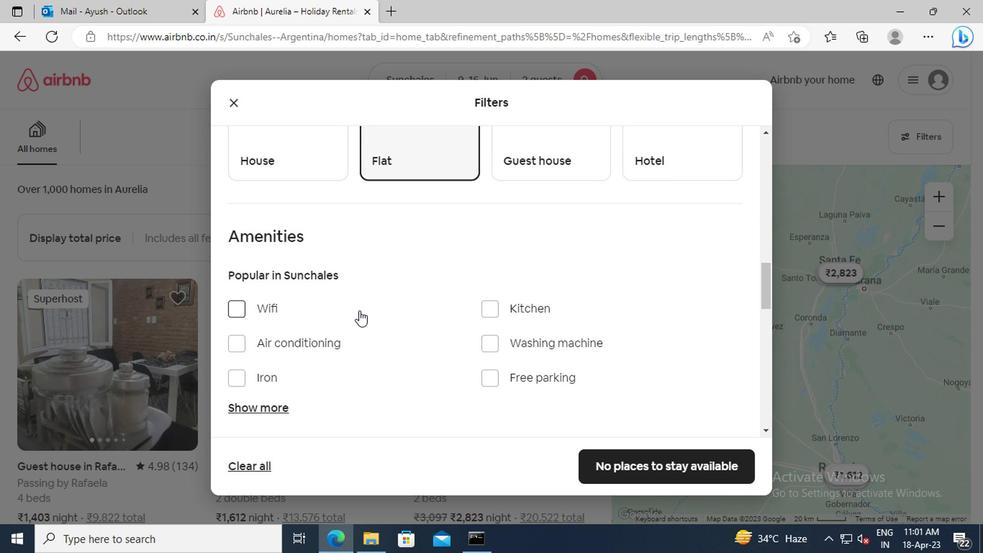 
Action: Mouse moved to (270, 318)
Screenshot: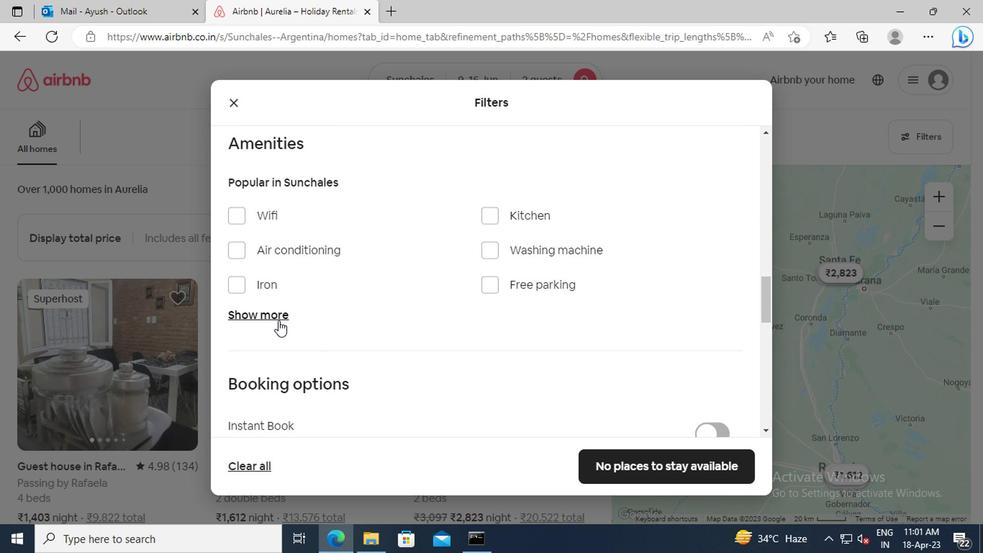 
Action: Mouse pressed left at (270, 318)
Screenshot: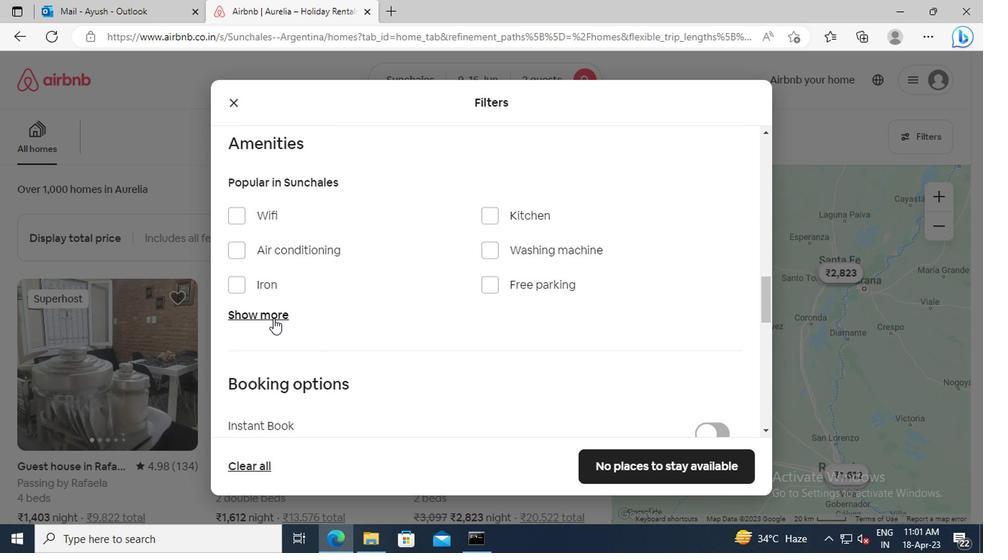 
Action: Mouse moved to (483, 366)
Screenshot: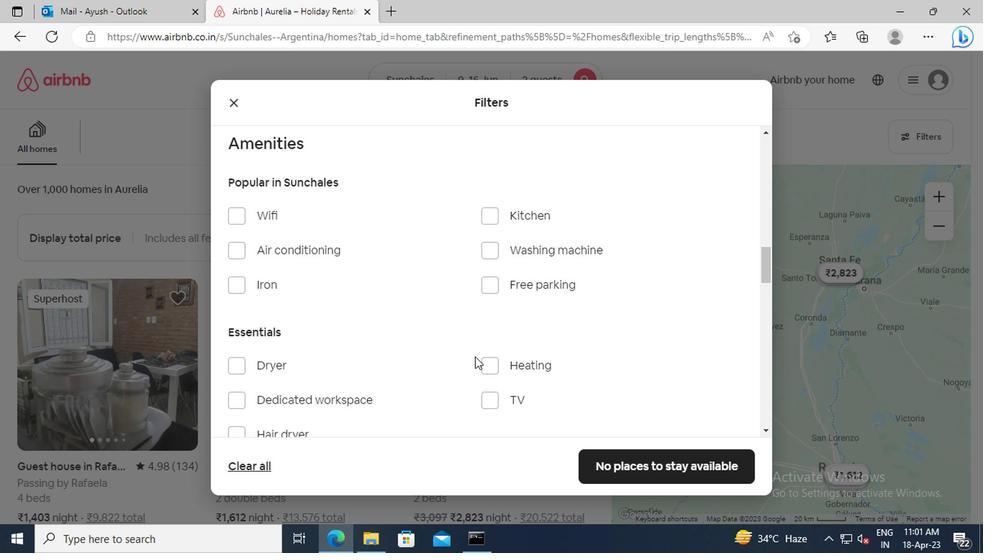 
Action: Mouse pressed left at (483, 366)
Screenshot: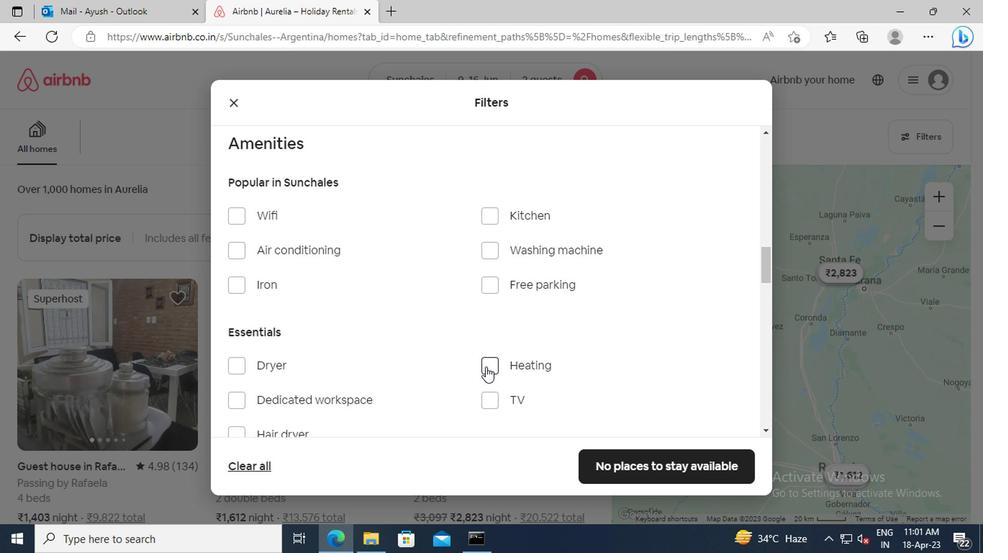
Action: Mouse moved to (410, 345)
Screenshot: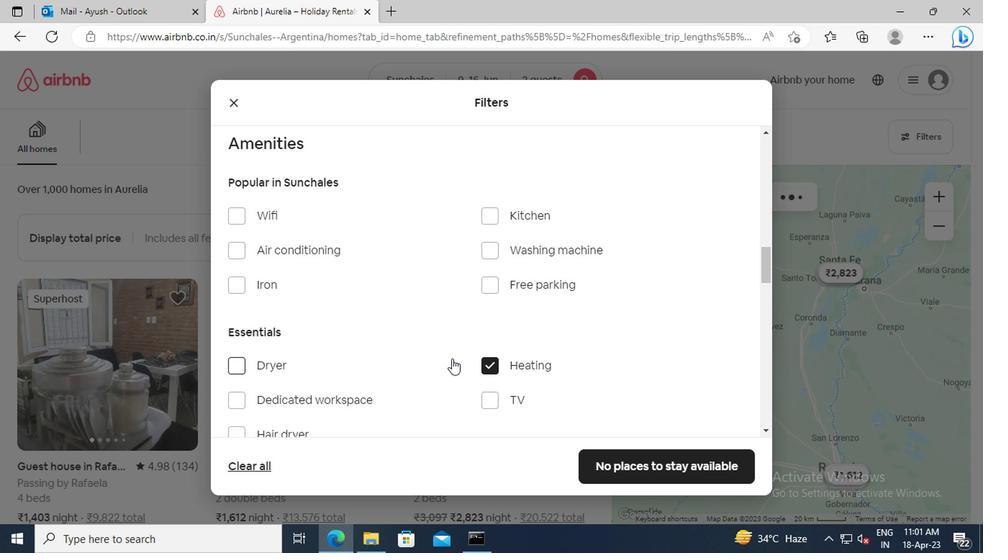 
Action: Mouse scrolled (410, 344) with delta (0, 0)
Screenshot: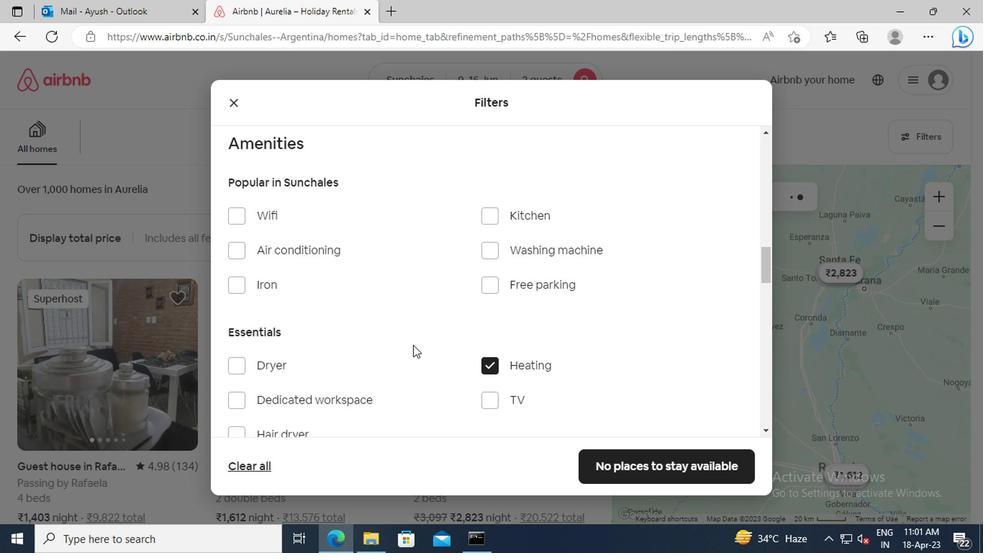 
Action: Mouse scrolled (410, 344) with delta (0, 0)
Screenshot: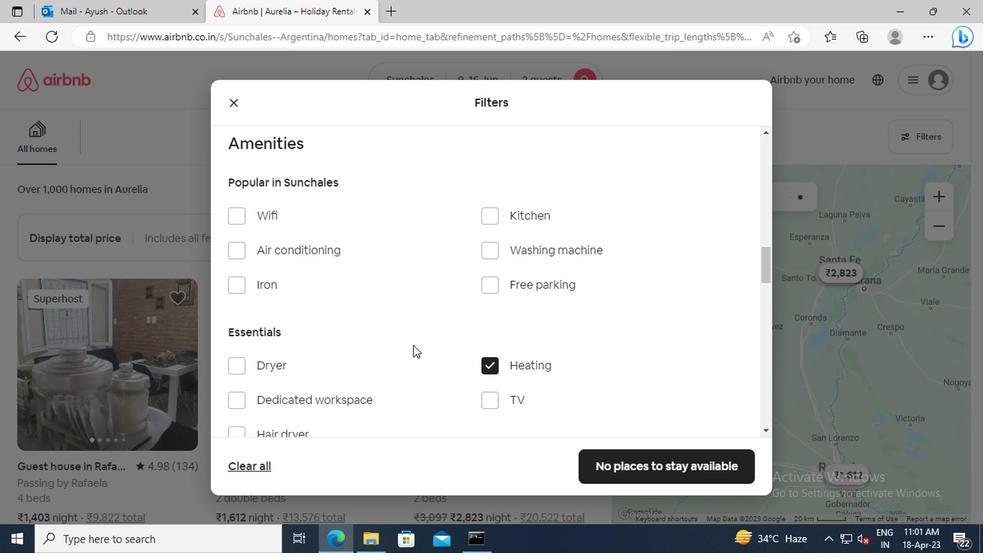 
Action: Mouse scrolled (410, 344) with delta (0, 0)
Screenshot: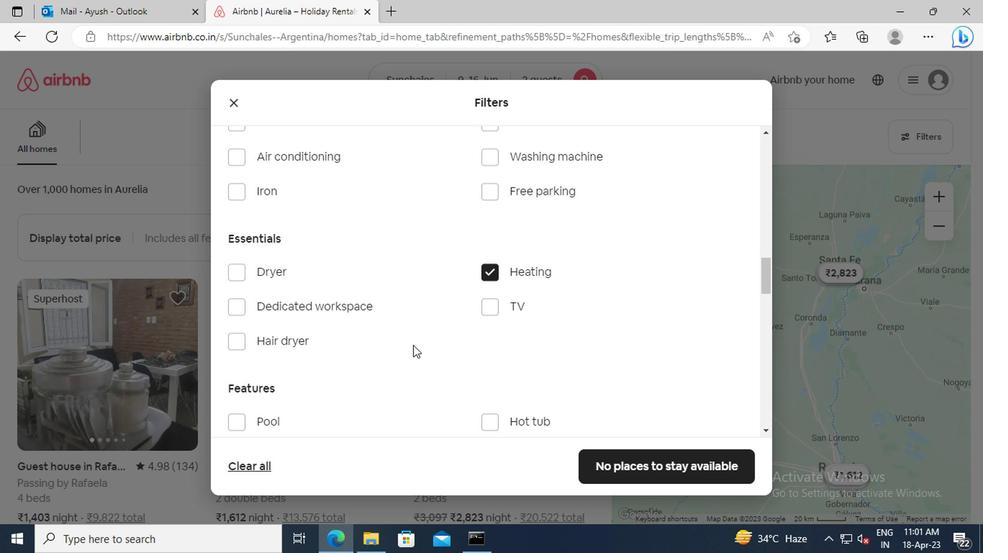 
Action: Mouse scrolled (410, 344) with delta (0, 0)
Screenshot: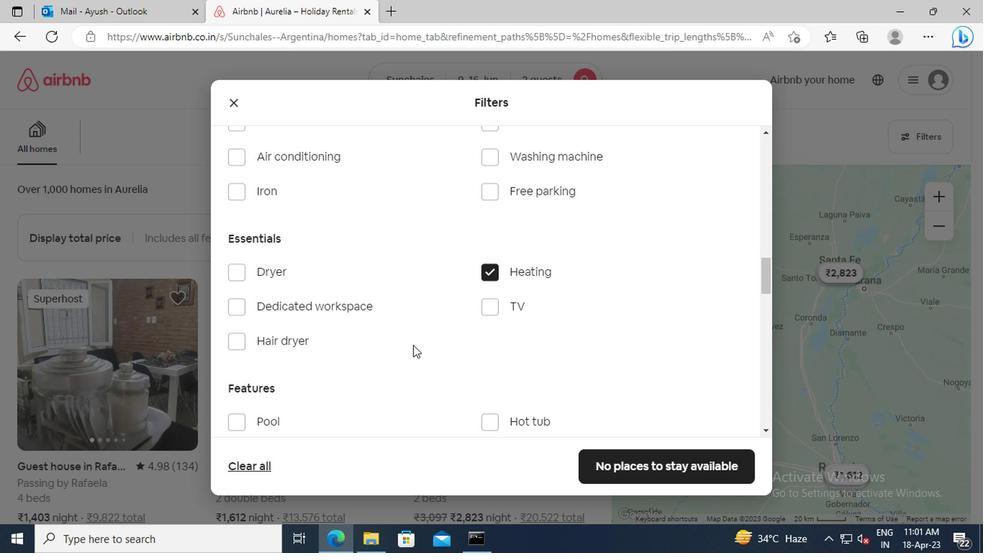 
Action: Mouse scrolled (410, 344) with delta (0, 0)
Screenshot: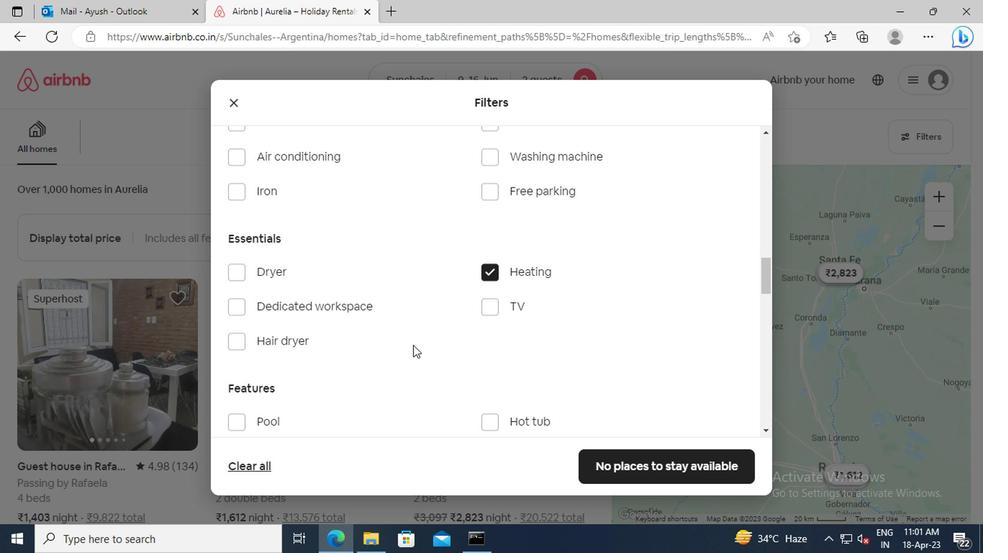 
Action: Mouse scrolled (410, 344) with delta (0, 0)
Screenshot: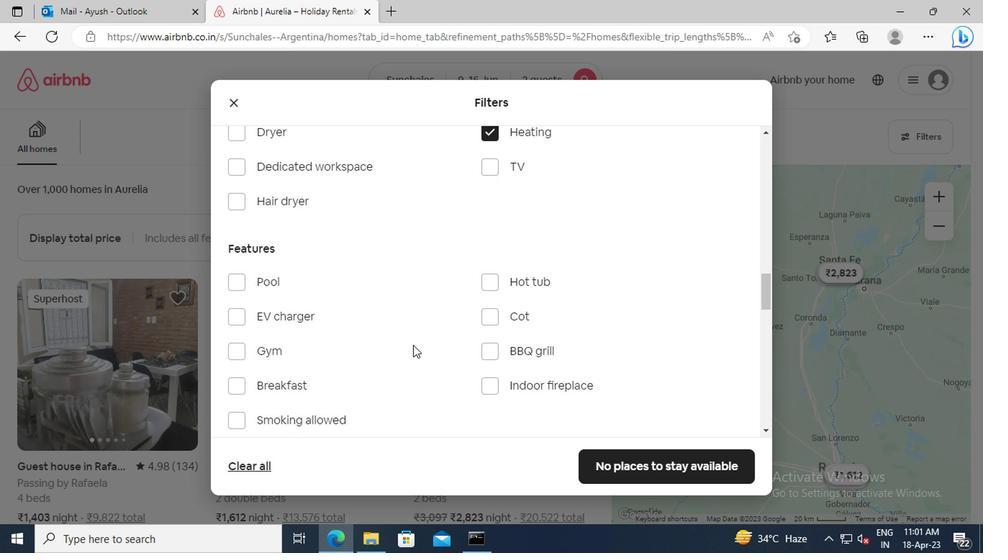 
Action: Mouse scrolled (410, 344) with delta (0, 0)
Screenshot: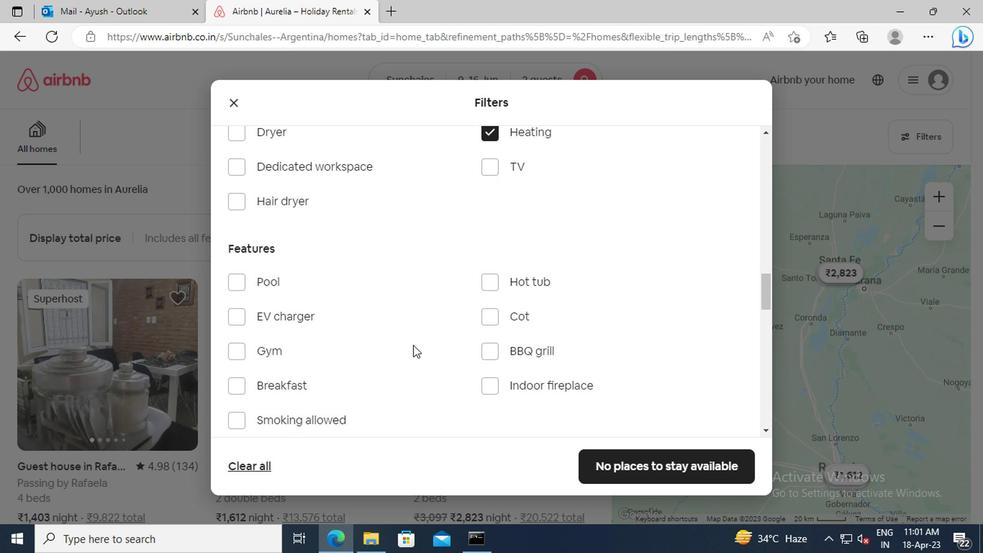 
Action: Mouse scrolled (410, 344) with delta (0, 0)
Screenshot: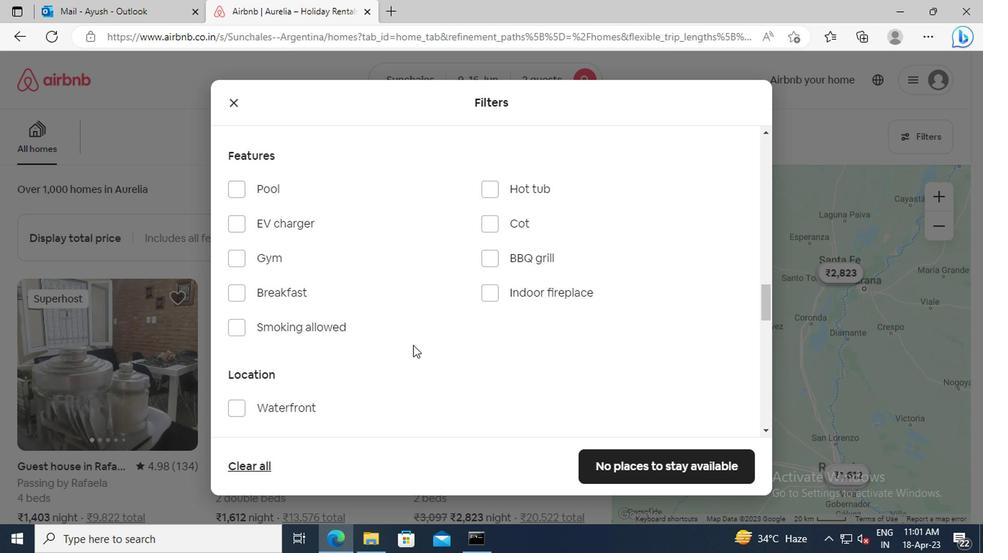 
Action: Mouse scrolled (410, 344) with delta (0, 0)
Screenshot: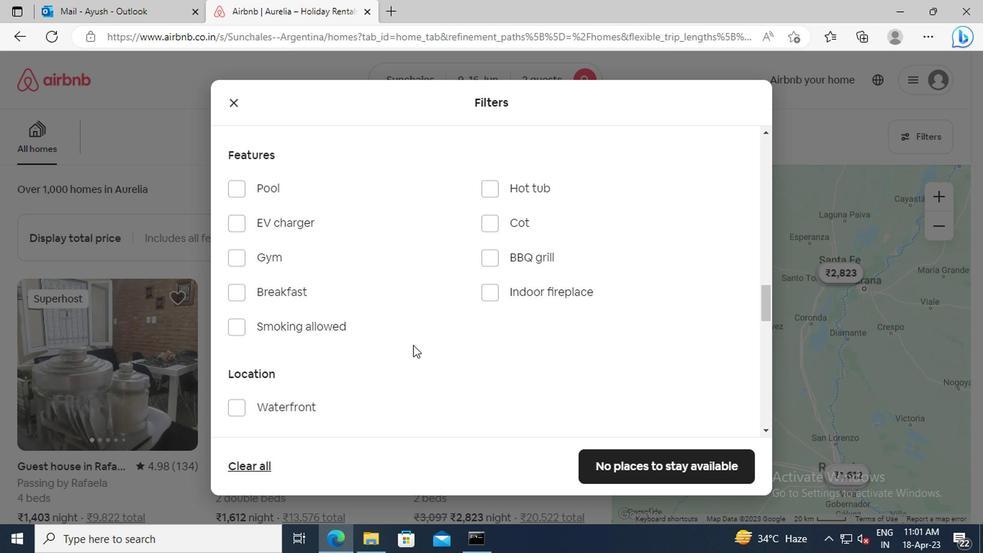 
Action: Mouse scrolled (410, 344) with delta (0, 0)
Screenshot: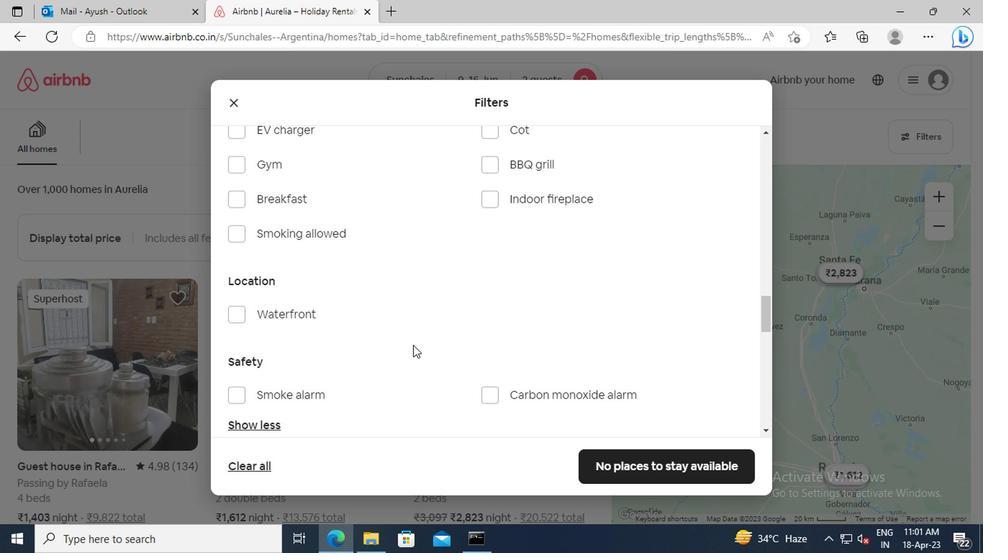 
Action: Mouse scrolled (410, 344) with delta (0, 0)
Screenshot: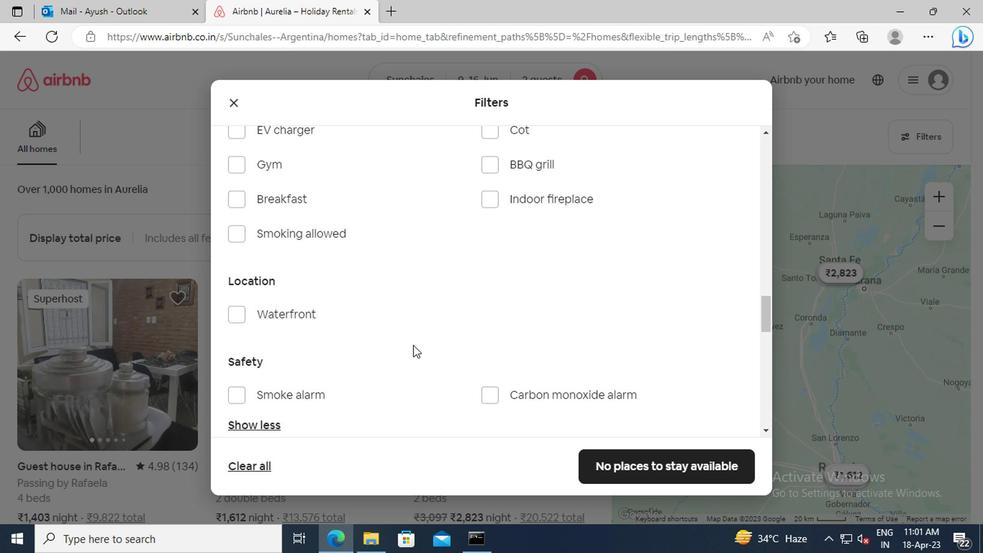 
Action: Mouse scrolled (410, 344) with delta (0, 0)
Screenshot: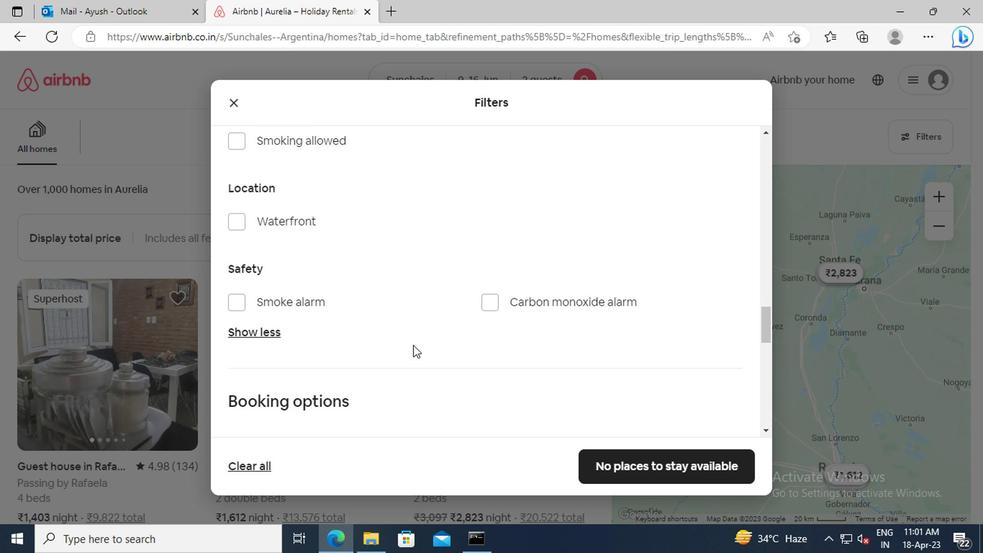 
Action: Mouse scrolled (410, 344) with delta (0, 0)
Screenshot: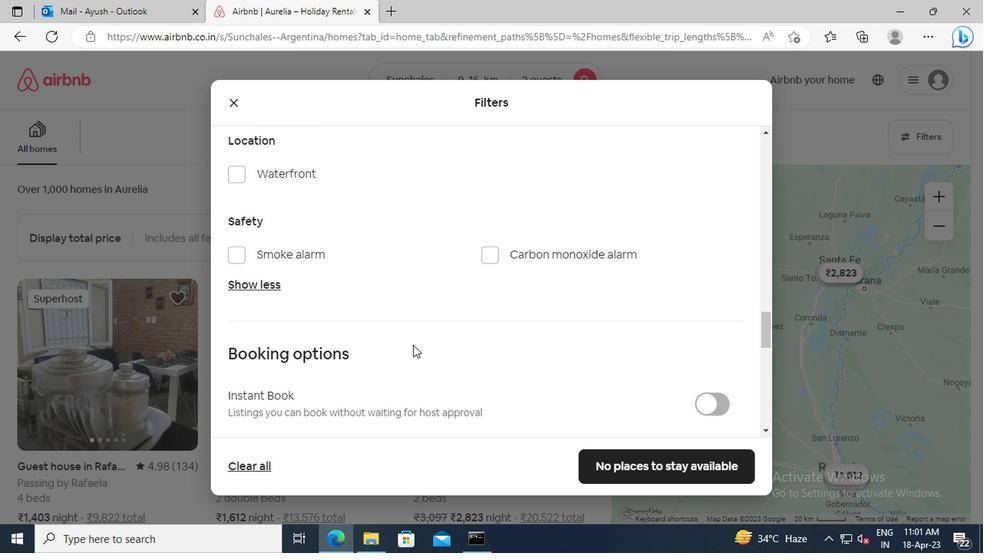 
Action: Mouse scrolled (410, 344) with delta (0, 0)
Screenshot: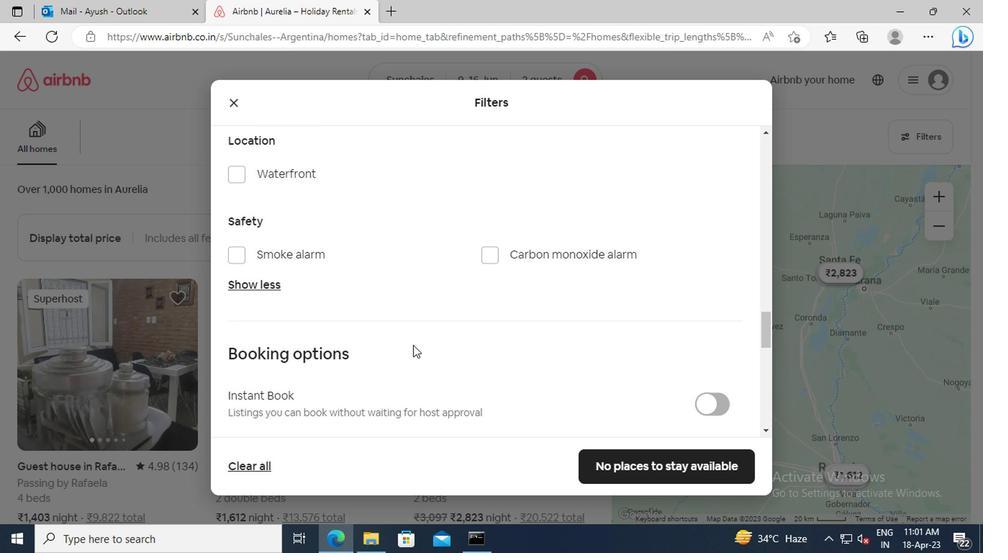 
Action: Mouse scrolled (410, 344) with delta (0, 0)
Screenshot: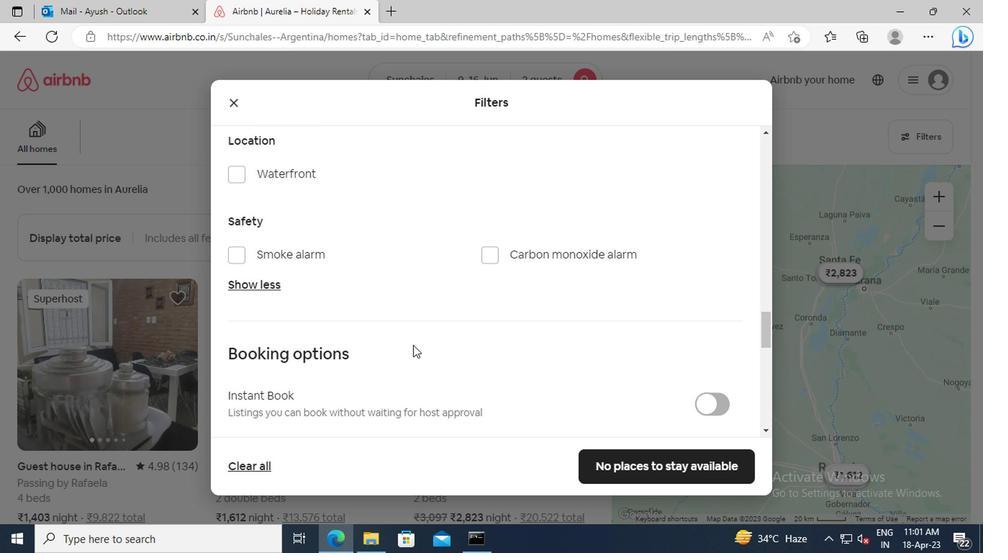 
Action: Mouse moved to (711, 313)
Screenshot: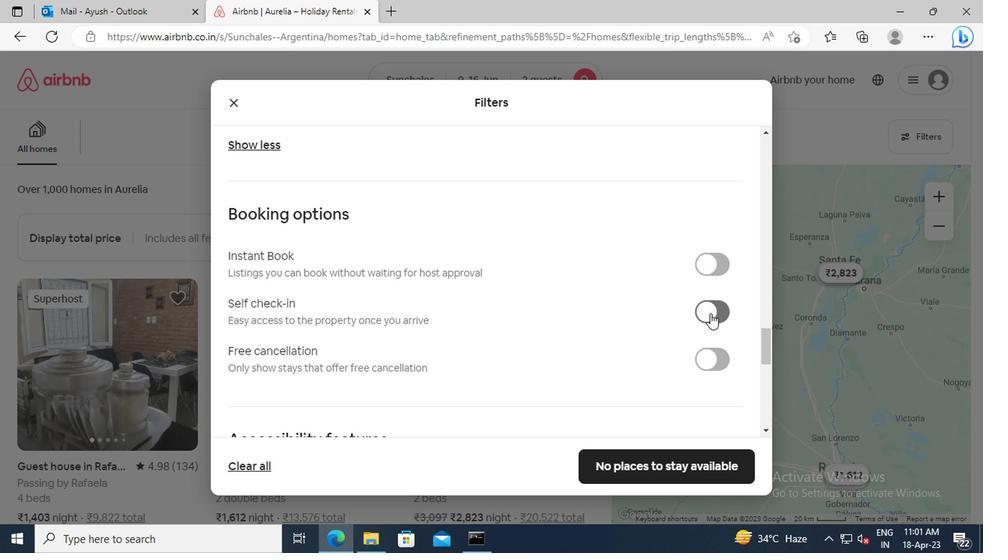 
Action: Mouse pressed left at (711, 313)
Screenshot: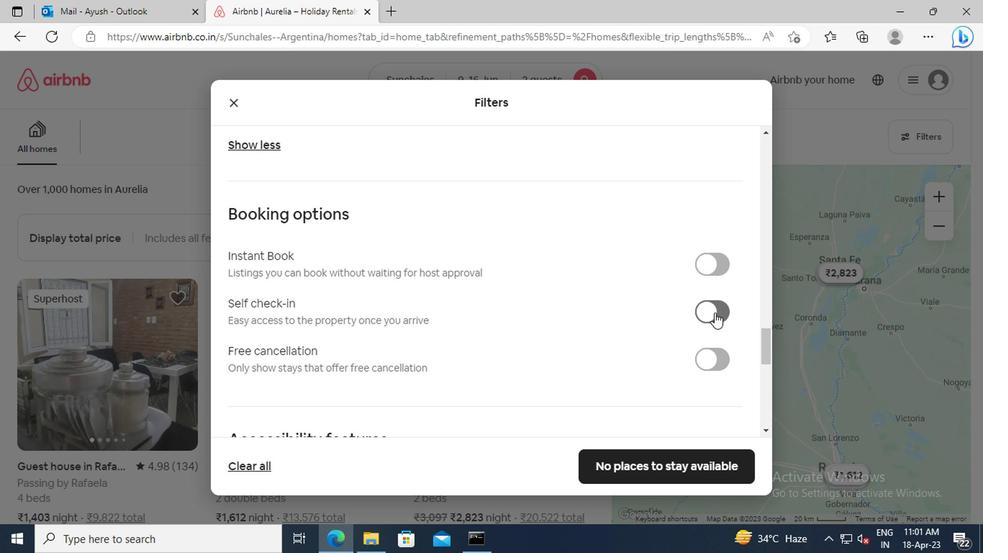 
Action: Mouse moved to (425, 318)
Screenshot: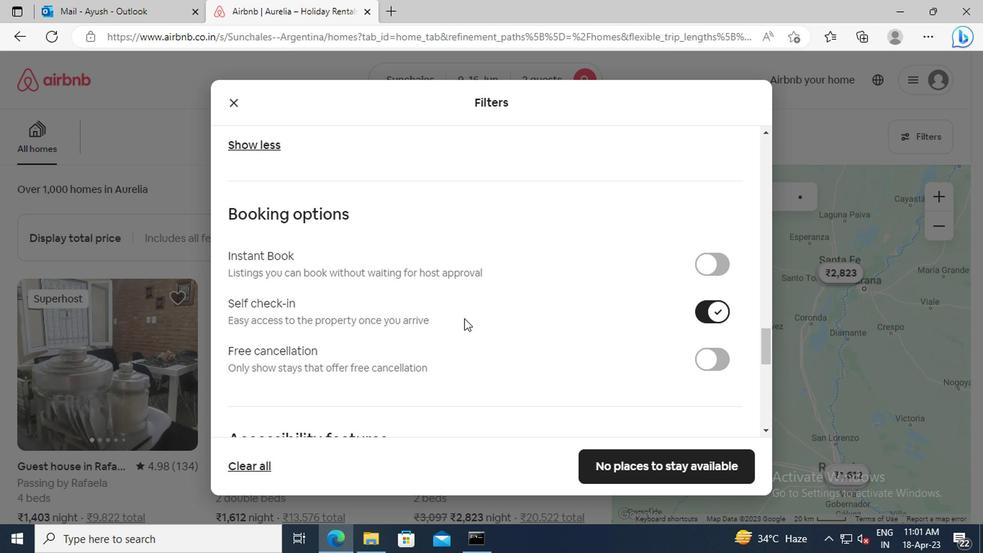 
Action: Mouse scrolled (425, 318) with delta (0, 0)
Screenshot: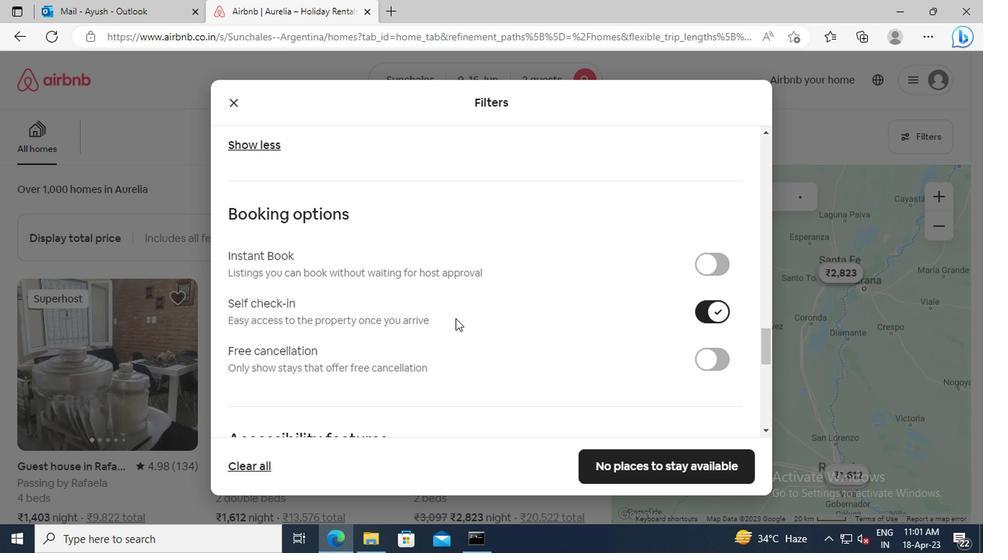 
Action: Mouse scrolled (425, 318) with delta (0, 0)
Screenshot: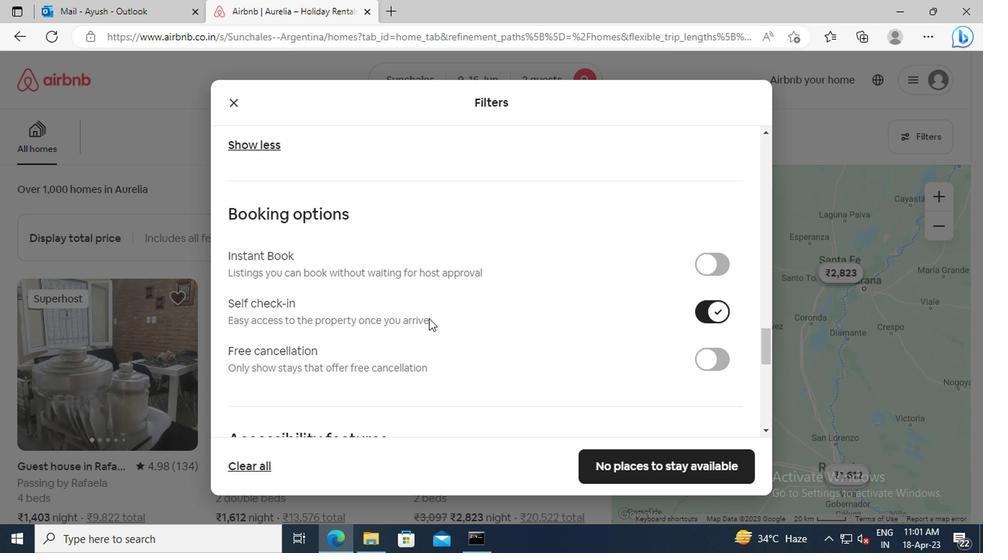
Action: Mouse scrolled (425, 318) with delta (0, 0)
Screenshot: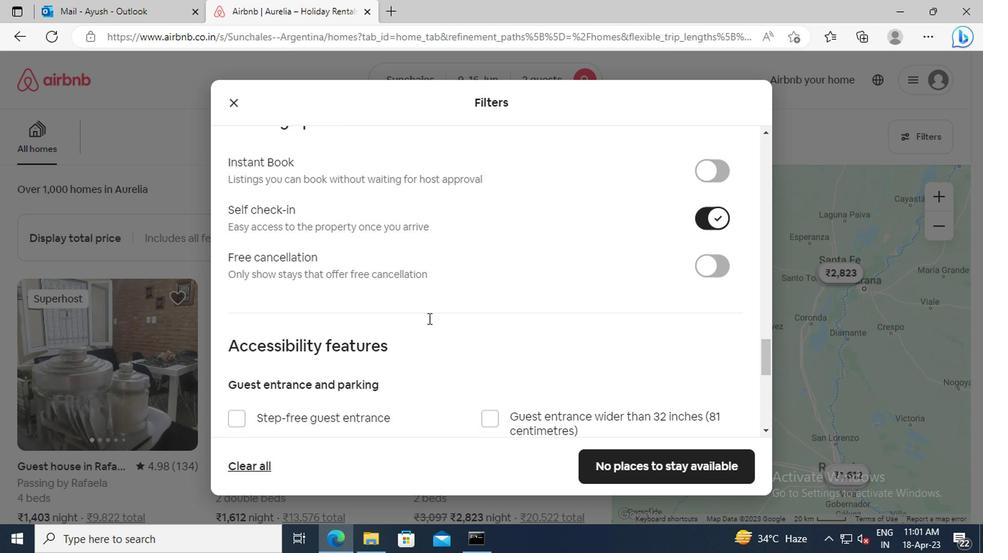 
Action: Mouse scrolled (425, 318) with delta (0, 0)
Screenshot: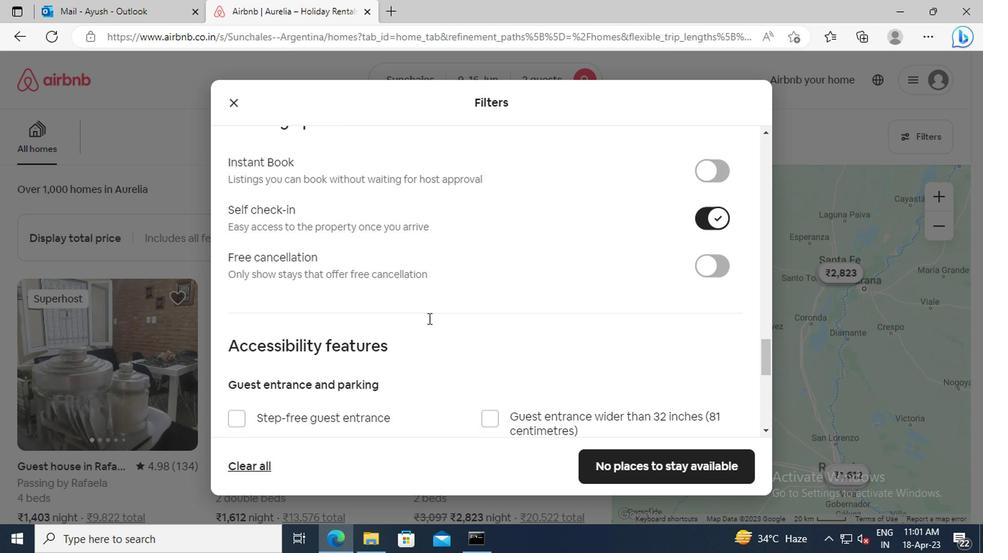 
Action: Mouse scrolled (425, 318) with delta (0, 0)
Screenshot: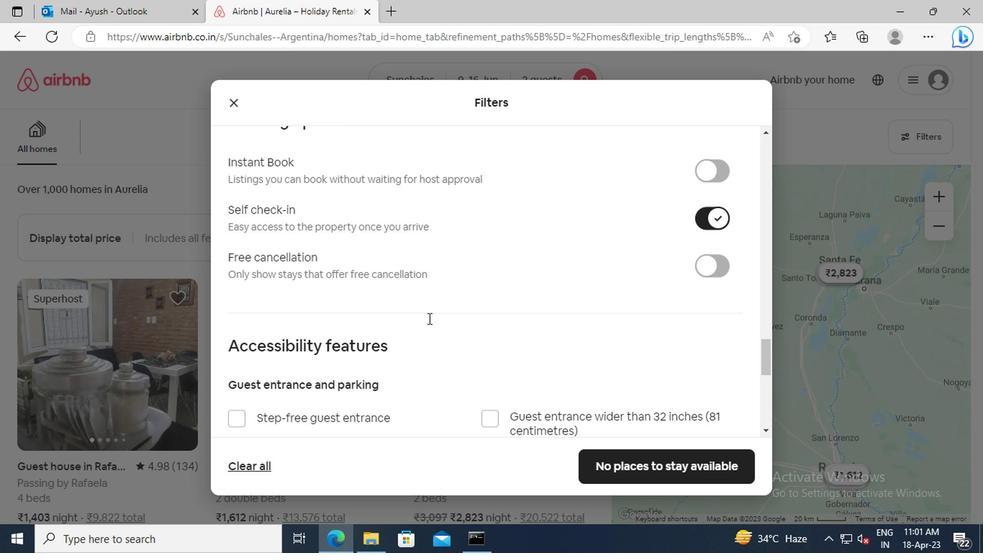 
Action: Mouse scrolled (425, 318) with delta (0, 0)
Screenshot: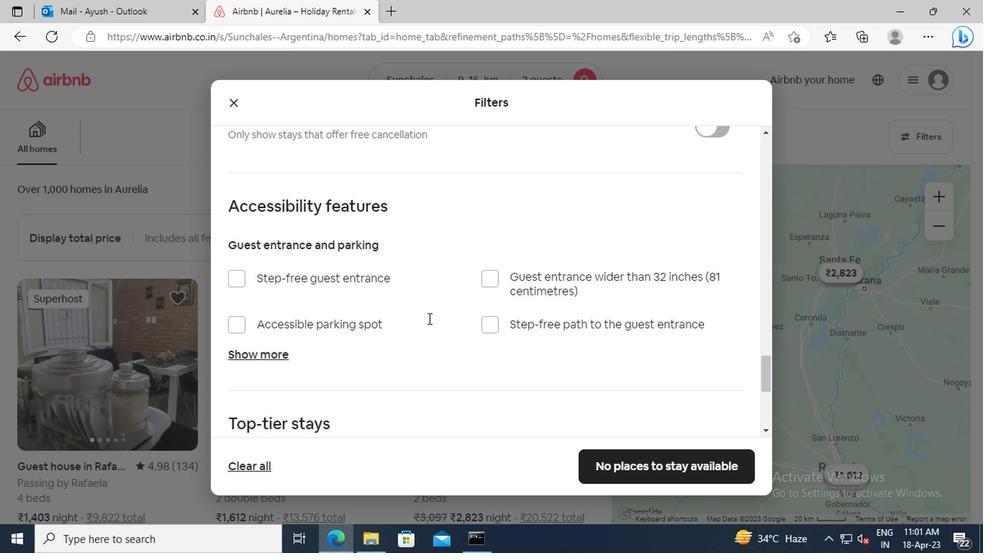 
Action: Mouse scrolled (425, 318) with delta (0, 0)
Screenshot: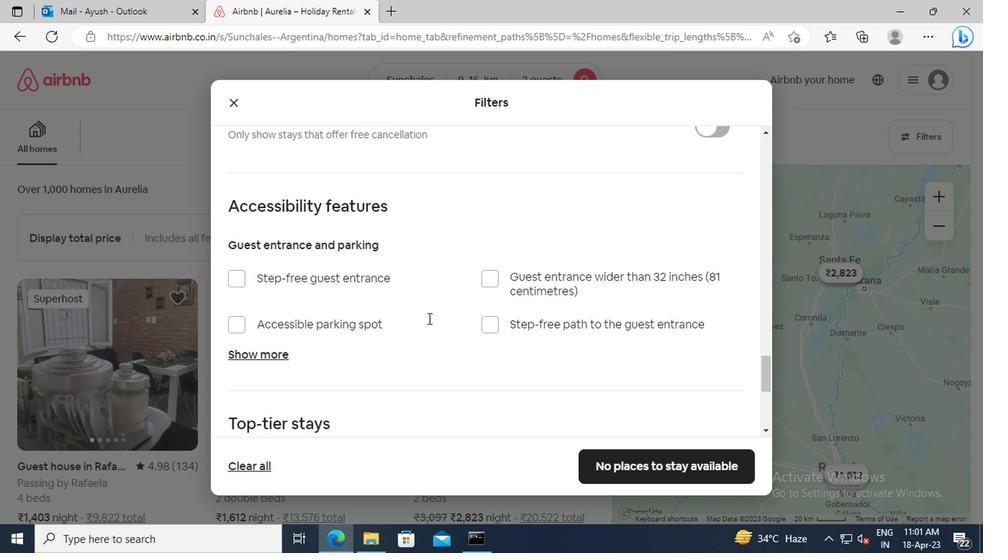 
Action: Mouse scrolled (425, 318) with delta (0, 0)
Screenshot: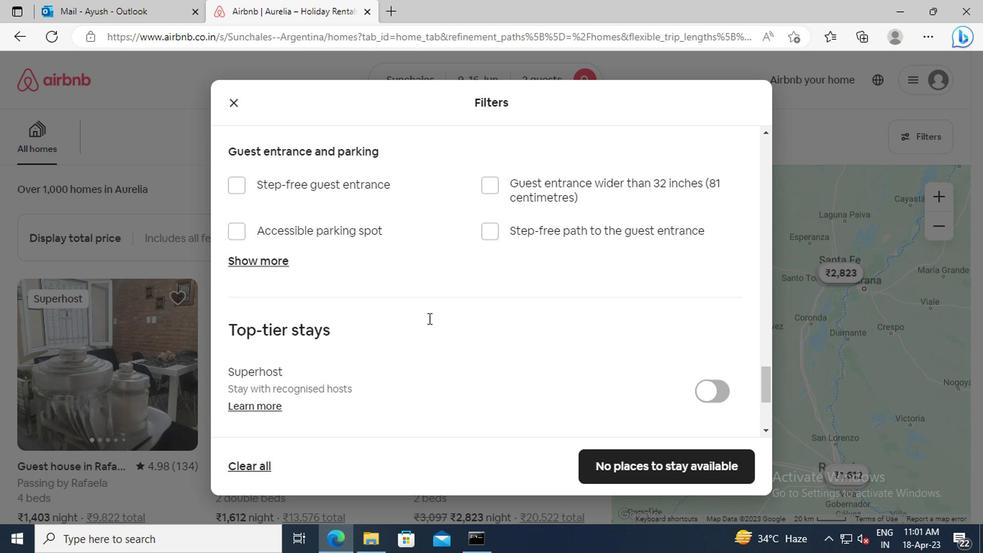 
Action: Mouse scrolled (425, 318) with delta (0, 0)
Screenshot: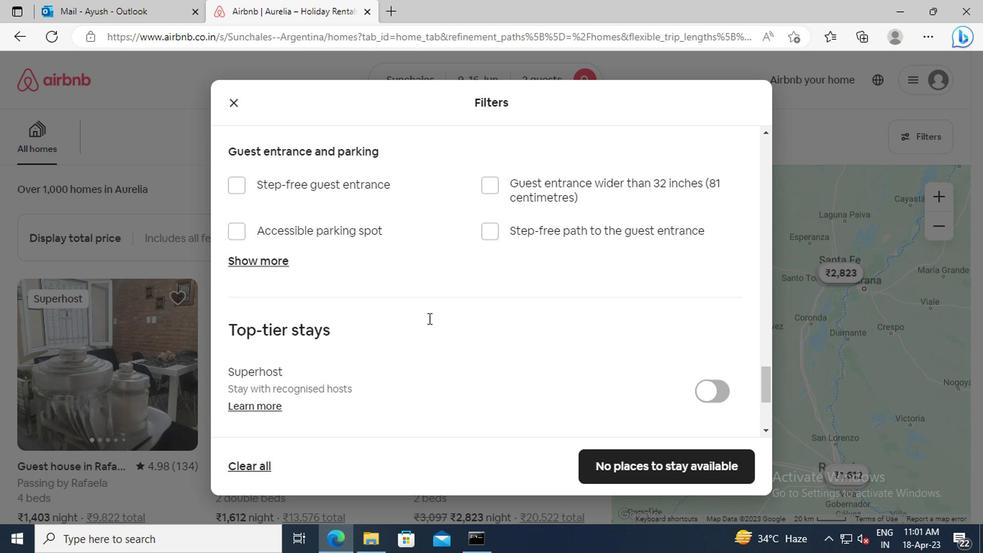 
Action: Mouse scrolled (425, 318) with delta (0, 0)
Screenshot: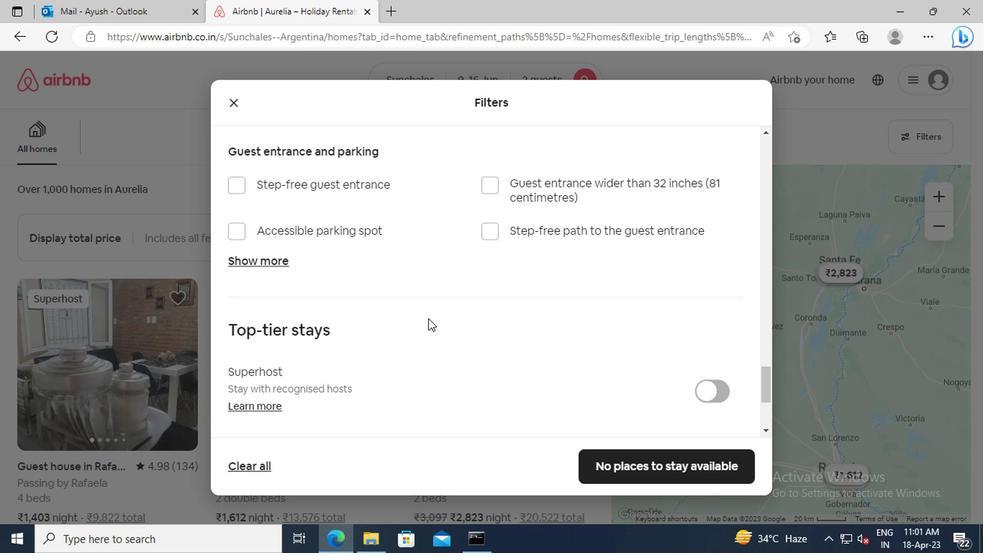 
Action: Mouse scrolled (425, 318) with delta (0, 0)
Screenshot: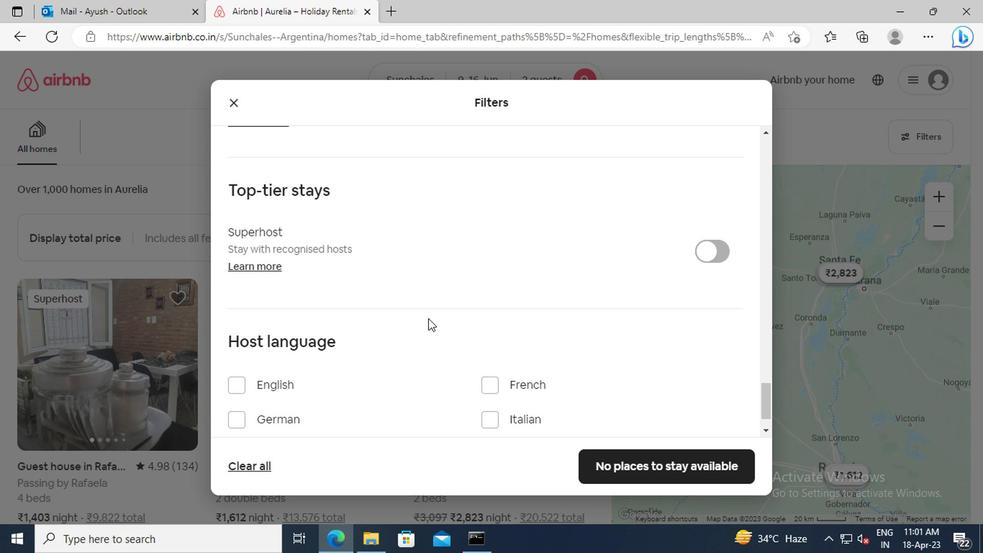 
Action: Mouse scrolled (425, 318) with delta (0, 0)
Screenshot: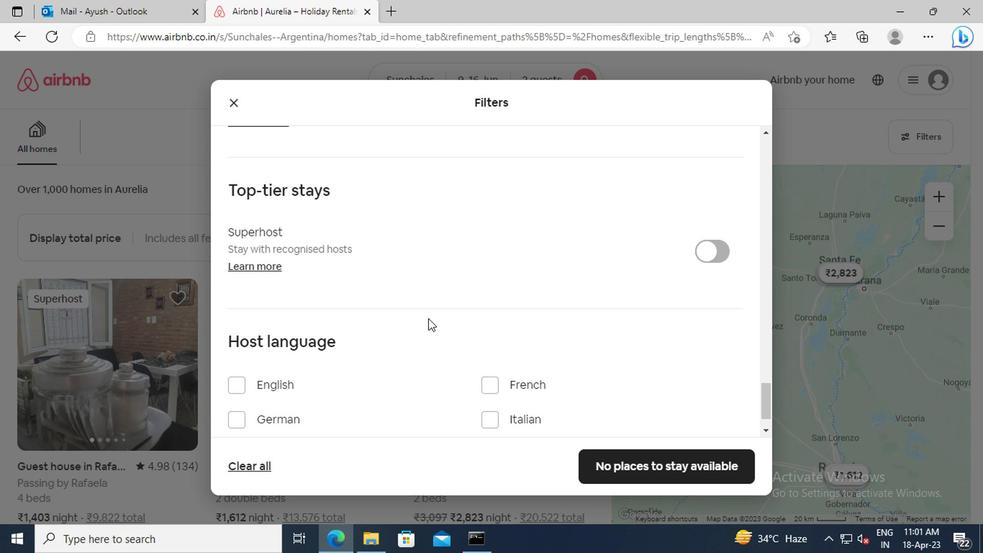 
Action: Mouse moved to (235, 341)
Screenshot: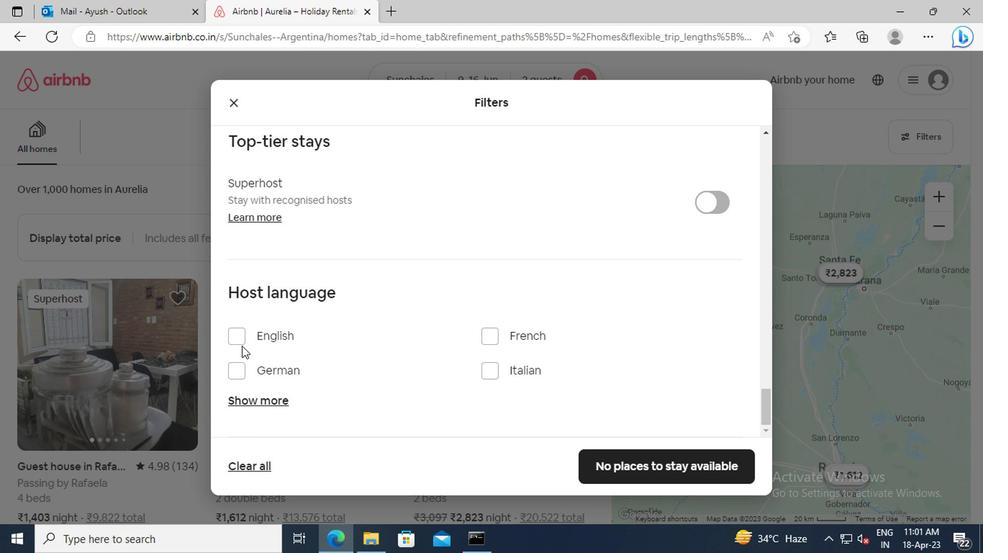 
Action: Mouse pressed left at (235, 341)
Screenshot: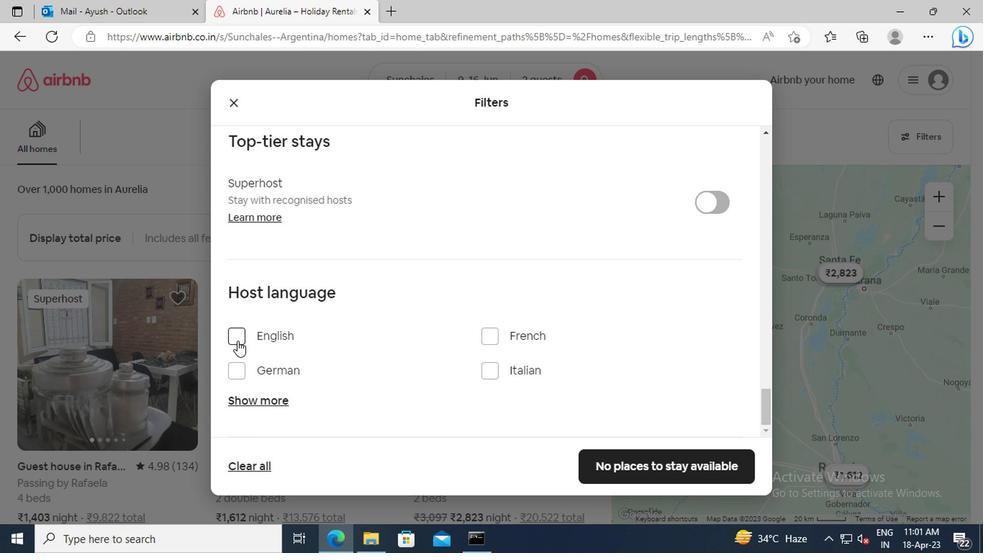 
Action: Mouse moved to (636, 472)
Screenshot: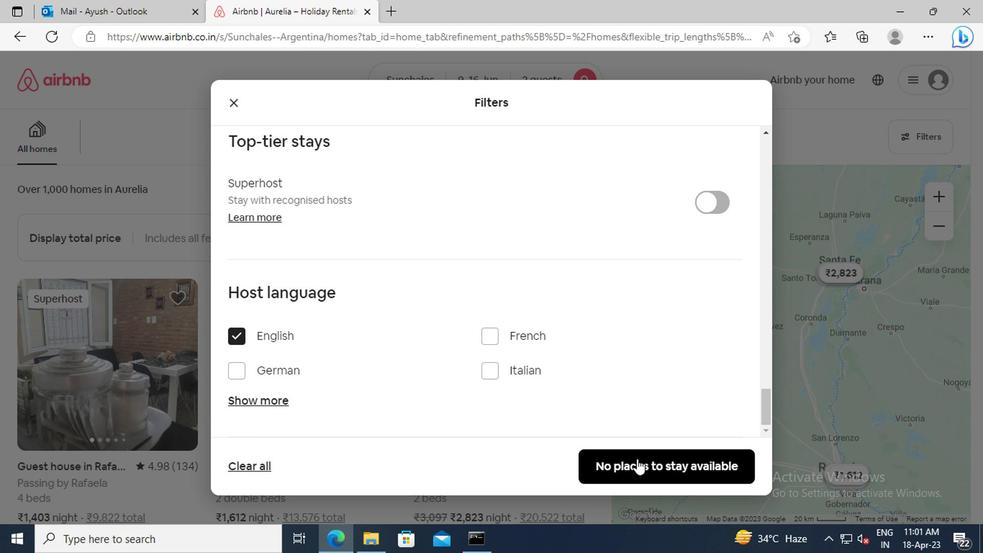 
Action: Mouse pressed left at (636, 472)
Screenshot: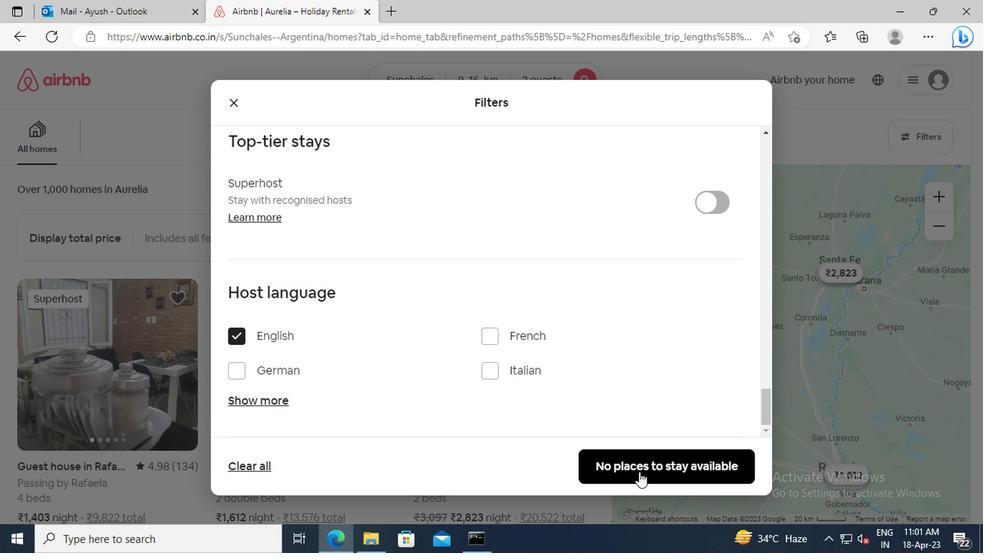 
Action: Mouse moved to (633, 470)
Screenshot: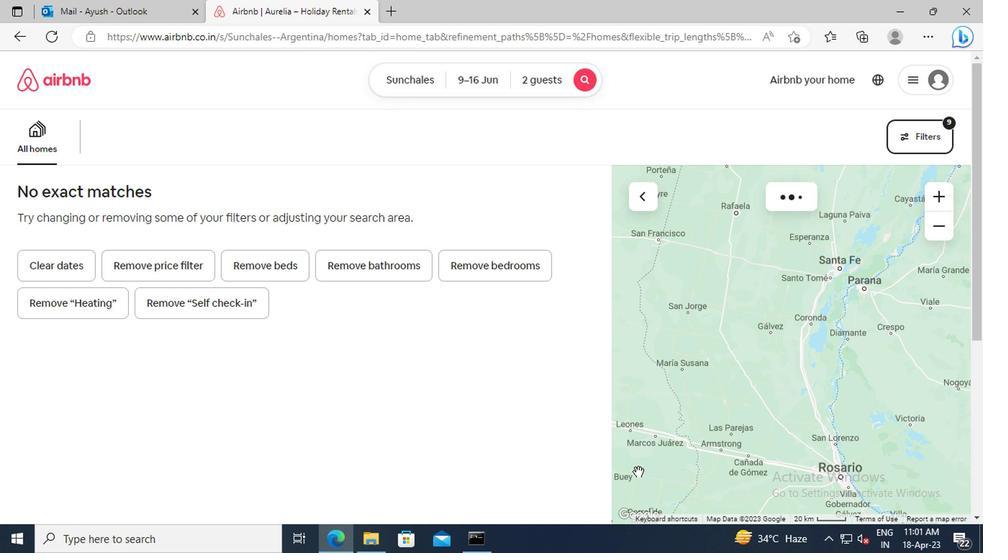 
